 Task: Search one way flight ticket for 4 adults, 1 infant in seat and 1 infant on lap in premium economy from Redding: Redding Municipal Airport to Greensboro: Piedmont Triad International Airport on 5-1-2023. Number of bags: 5 checked bags. Price is upto 20000. Outbound departure time preference is 14:45.
Action: Mouse moved to (242, 223)
Screenshot: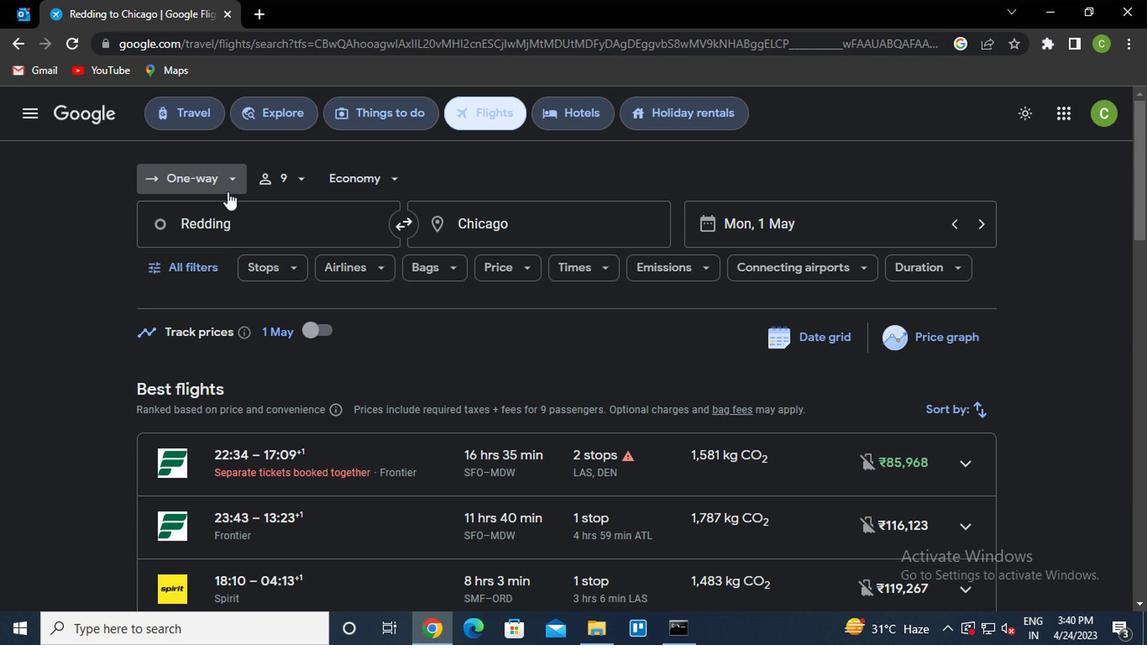 
Action: Mouse pressed left at (242, 223)
Screenshot: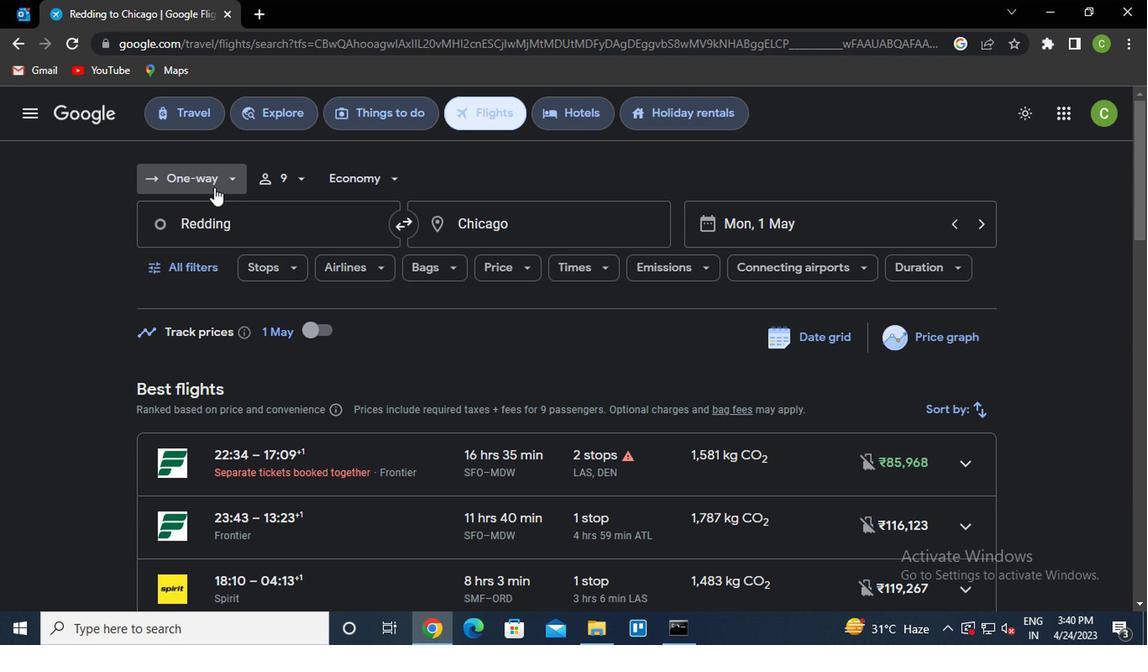 
Action: Mouse moved to (240, 279)
Screenshot: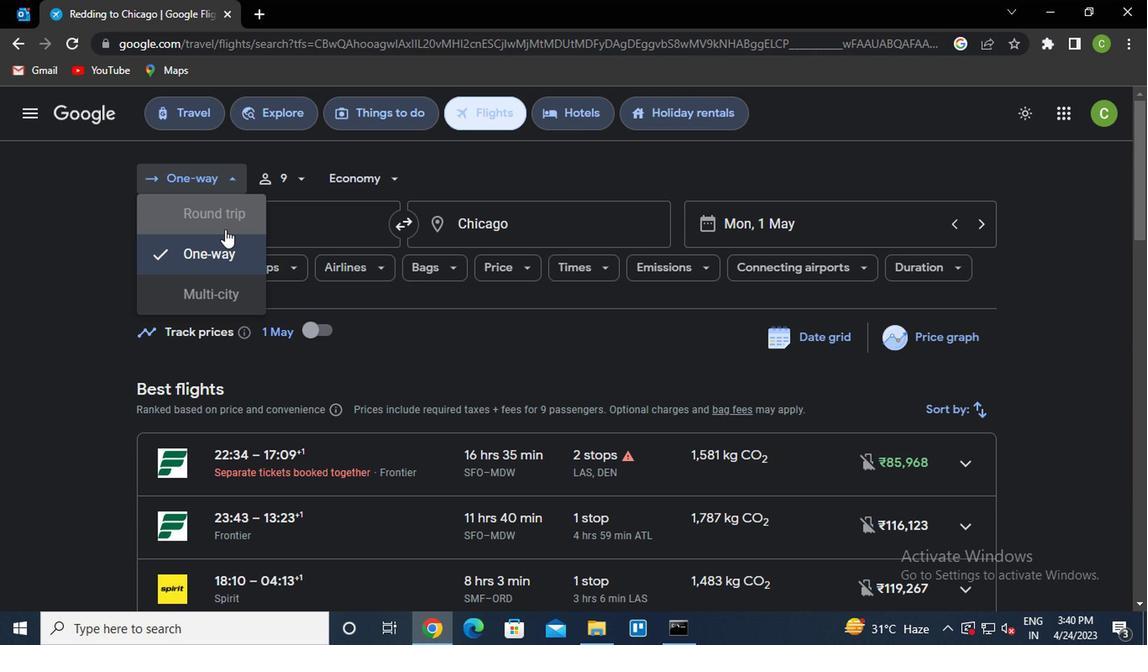 
Action: Mouse pressed left at (240, 279)
Screenshot: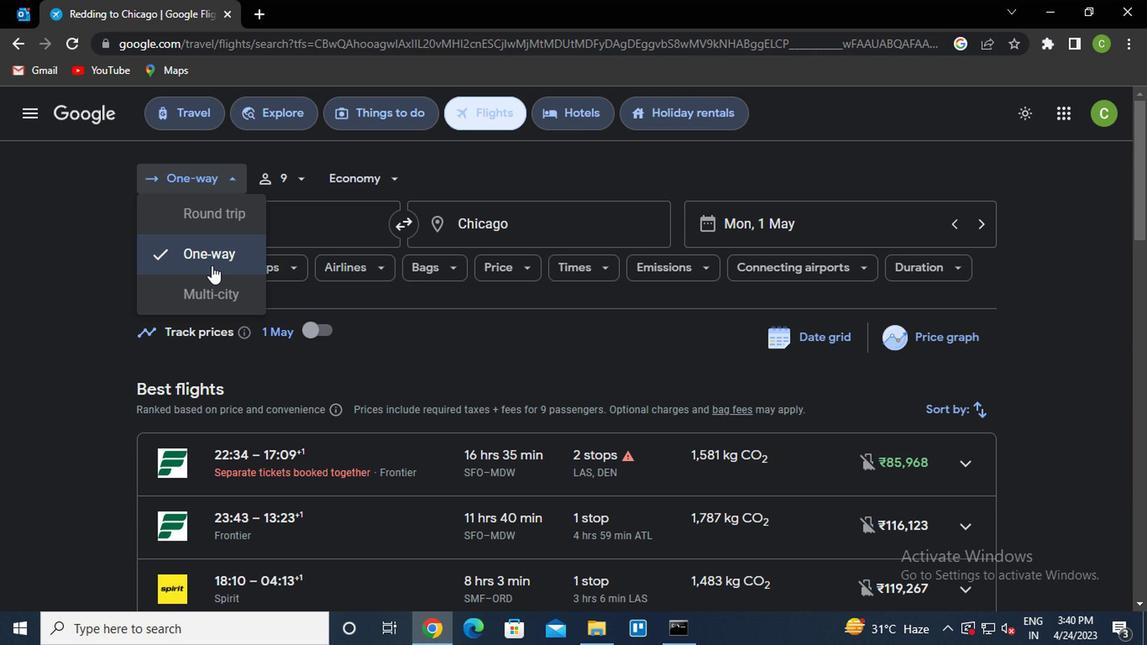 
Action: Mouse moved to (295, 215)
Screenshot: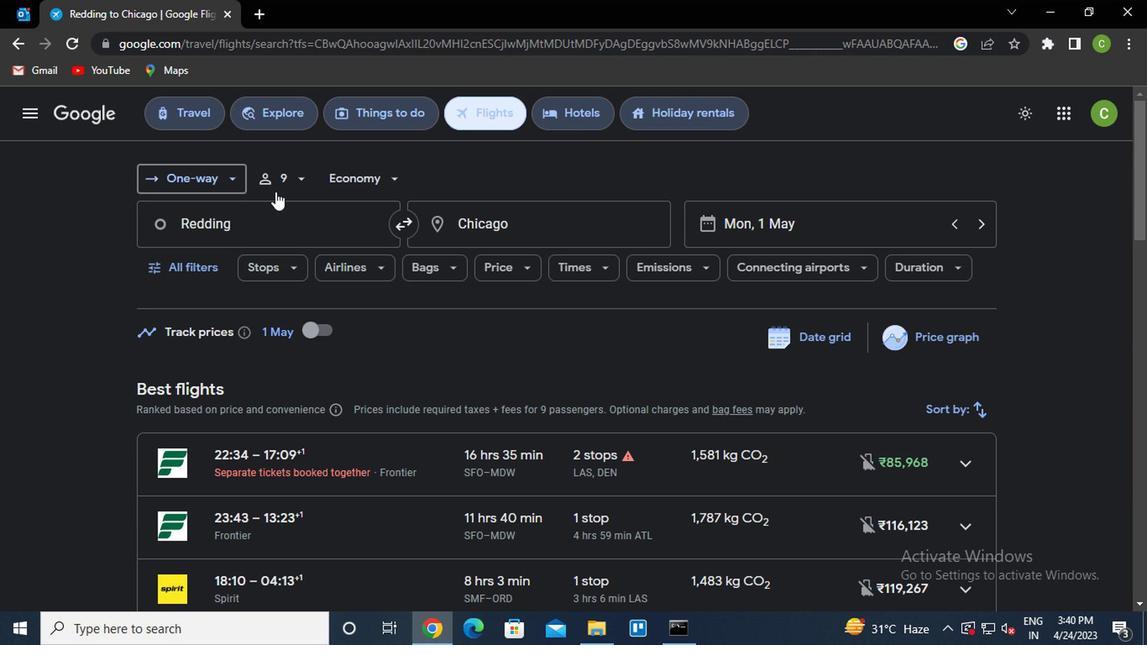 
Action: Mouse pressed left at (295, 215)
Screenshot: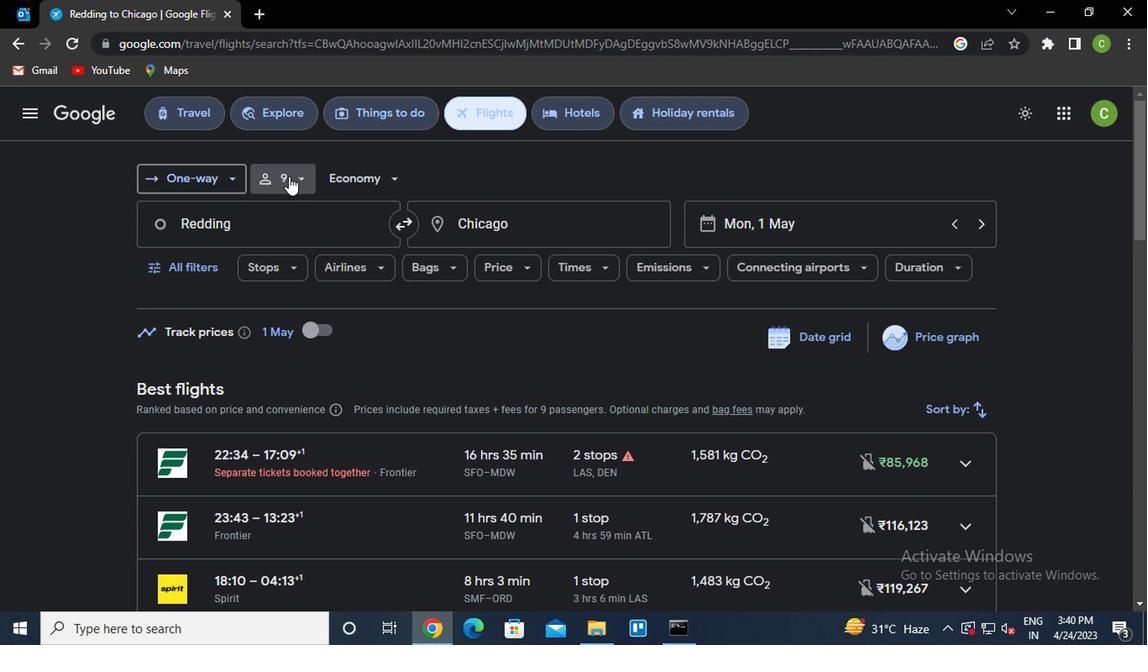 
Action: Mouse moved to (358, 245)
Screenshot: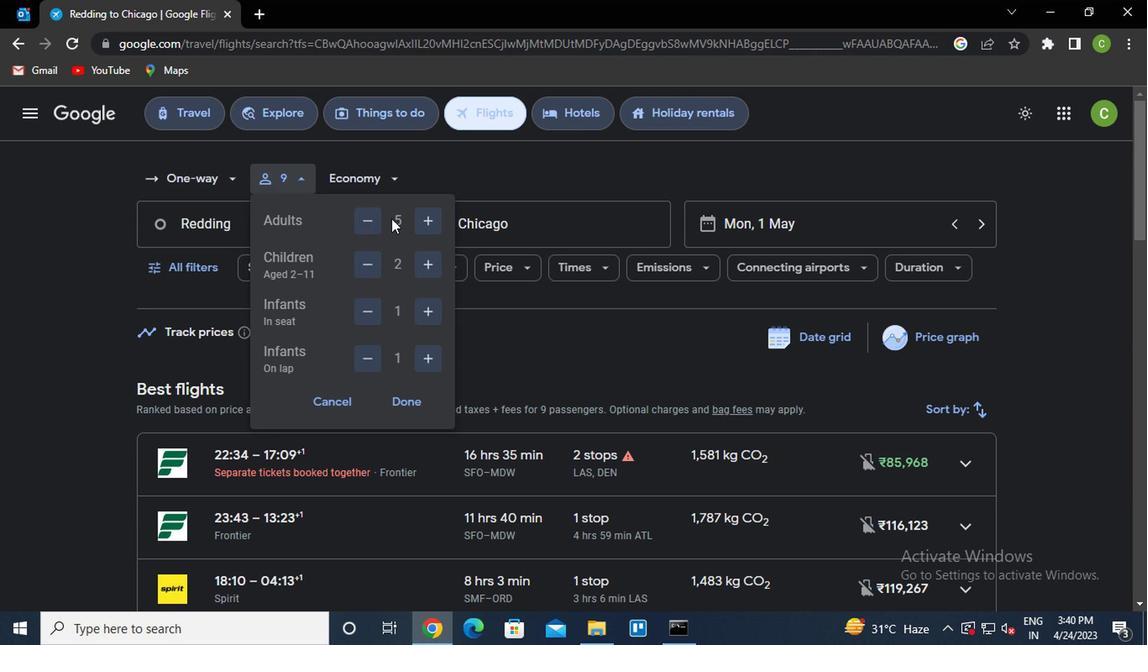 
Action: Mouse pressed left at (358, 245)
Screenshot: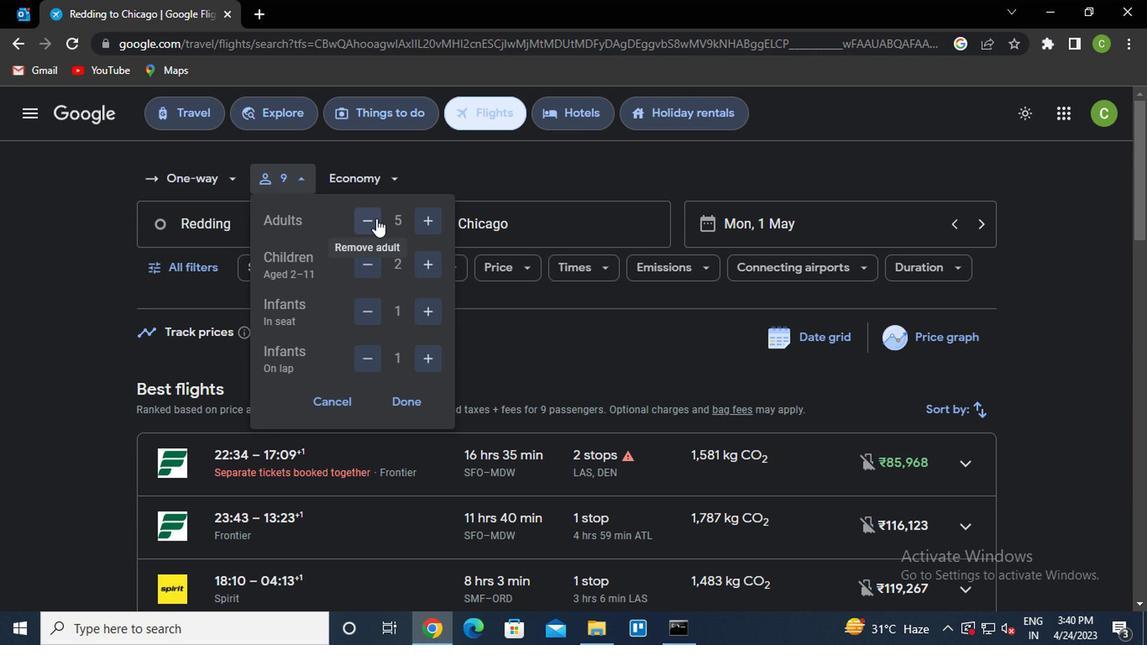 
Action: Mouse moved to (358, 280)
Screenshot: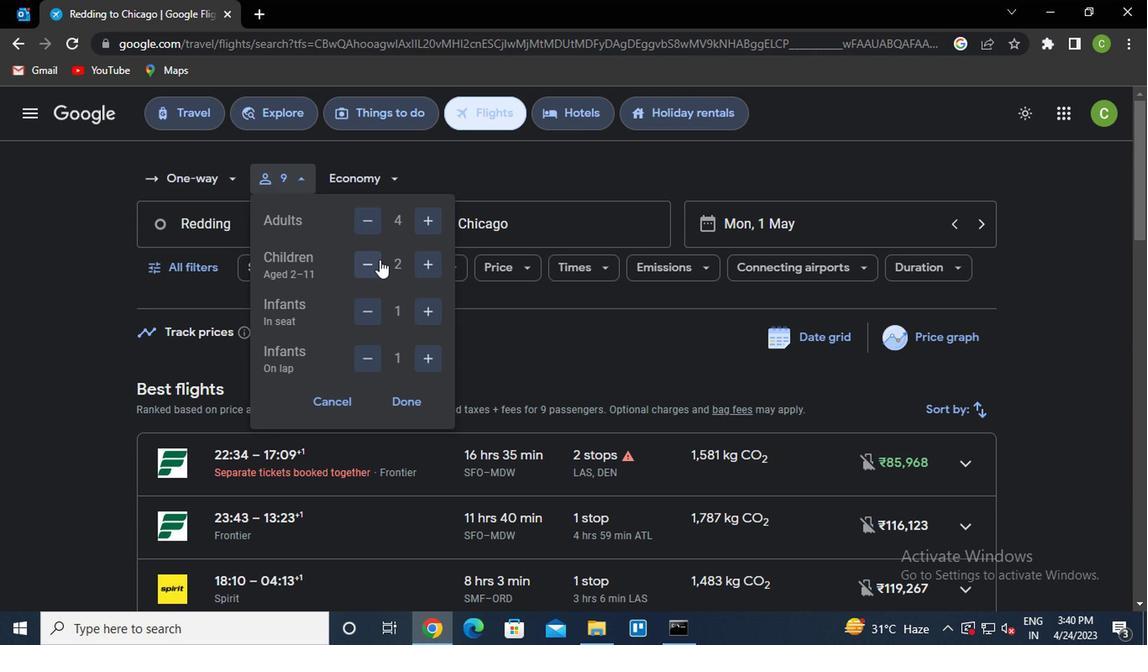 
Action: Mouse pressed left at (358, 280)
Screenshot: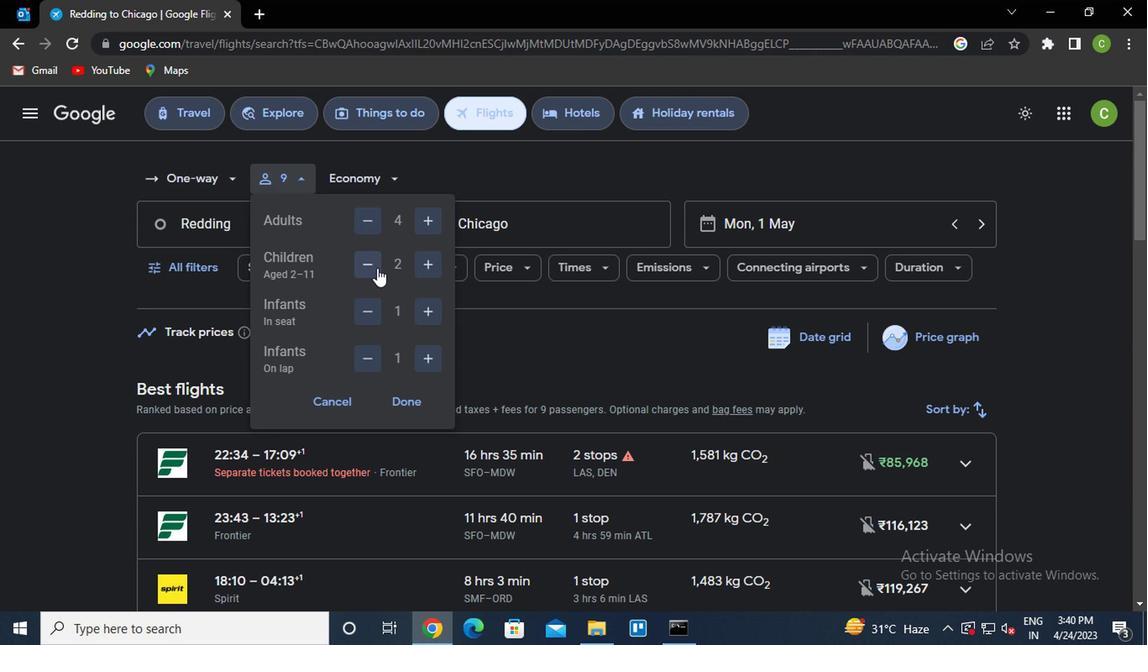 
Action: Mouse pressed left at (358, 280)
Screenshot: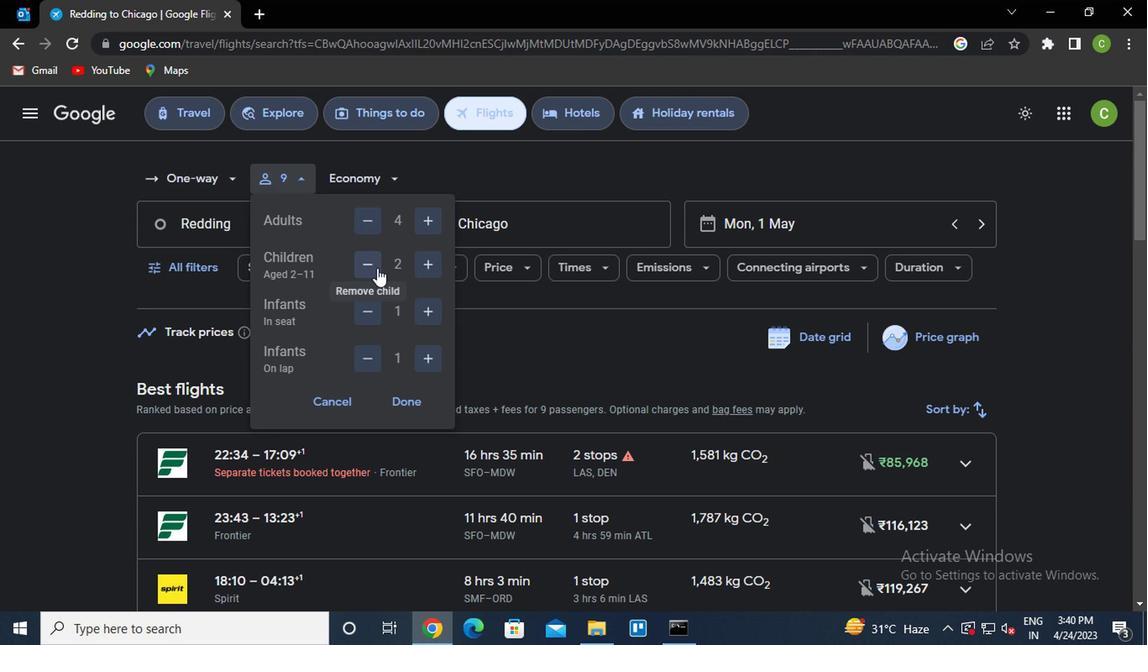 
Action: Mouse moved to (387, 380)
Screenshot: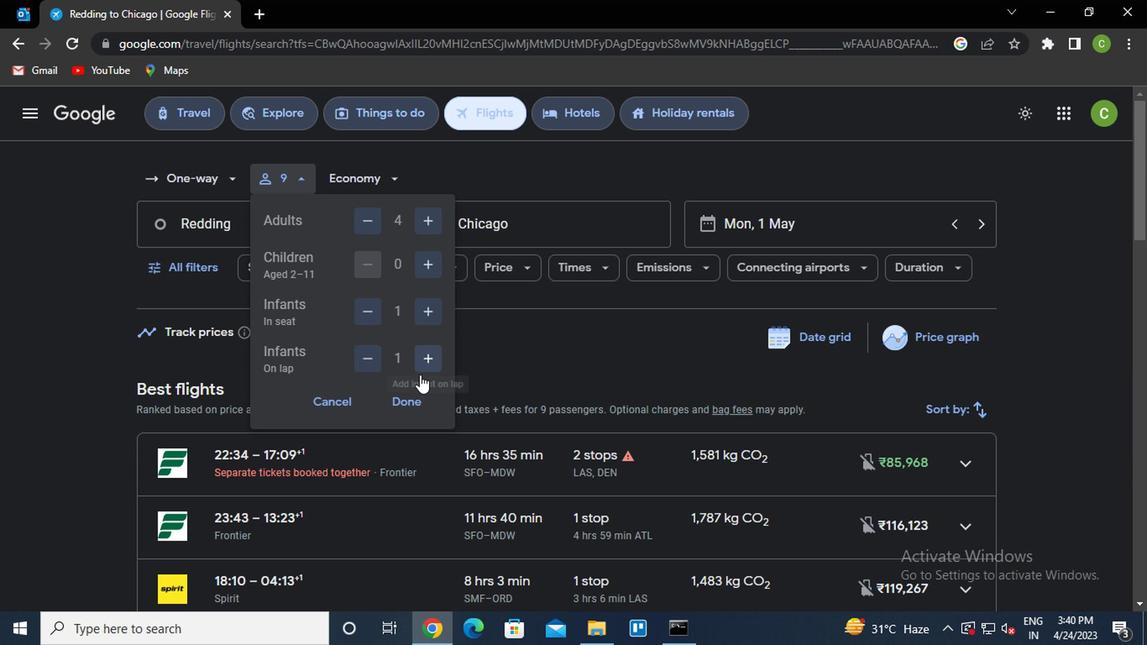 
Action: Mouse pressed left at (387, 380)
Screenshot: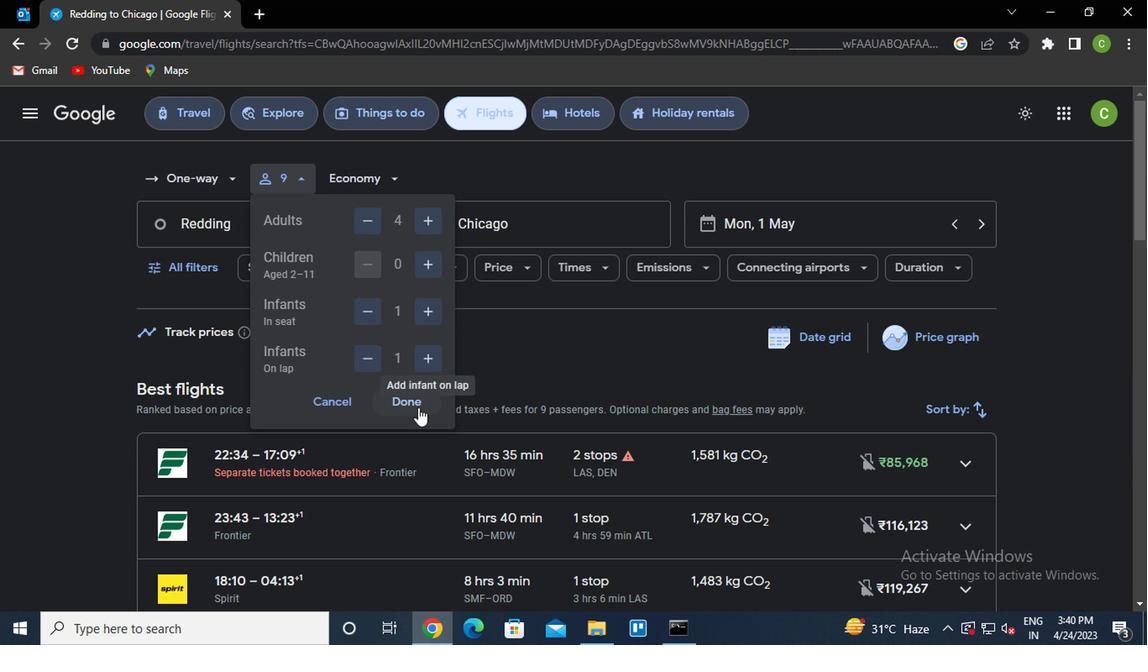 
Action: Mouse moved to (370, 215)
Screenshot: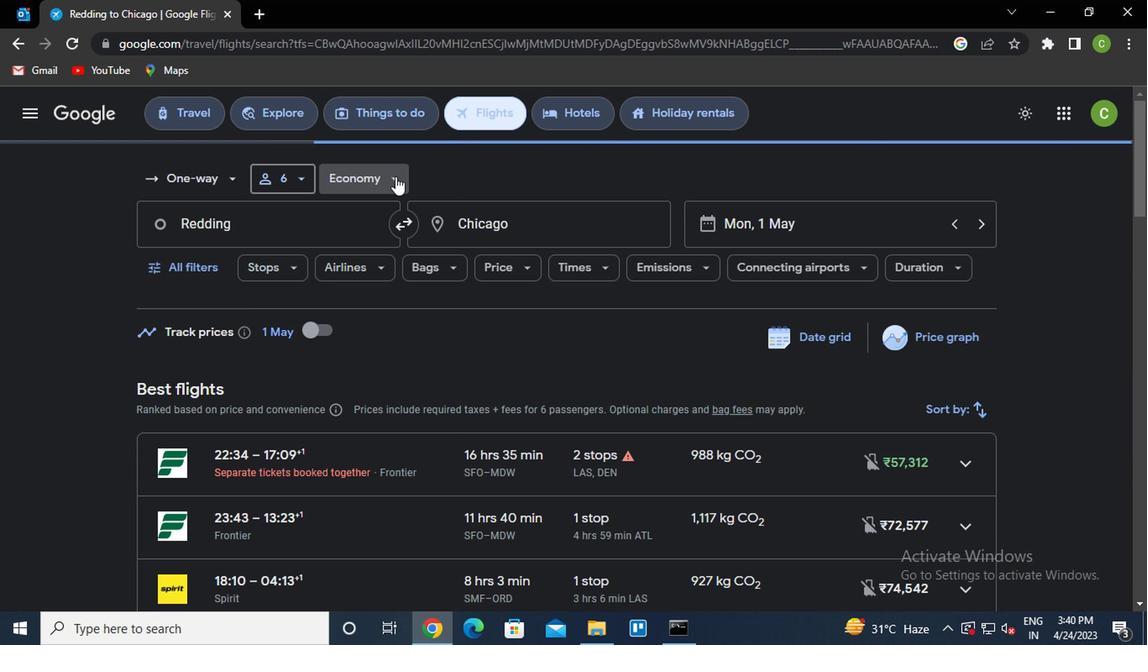
Action: Mouse pressed left at (370, 215)
Screenshot: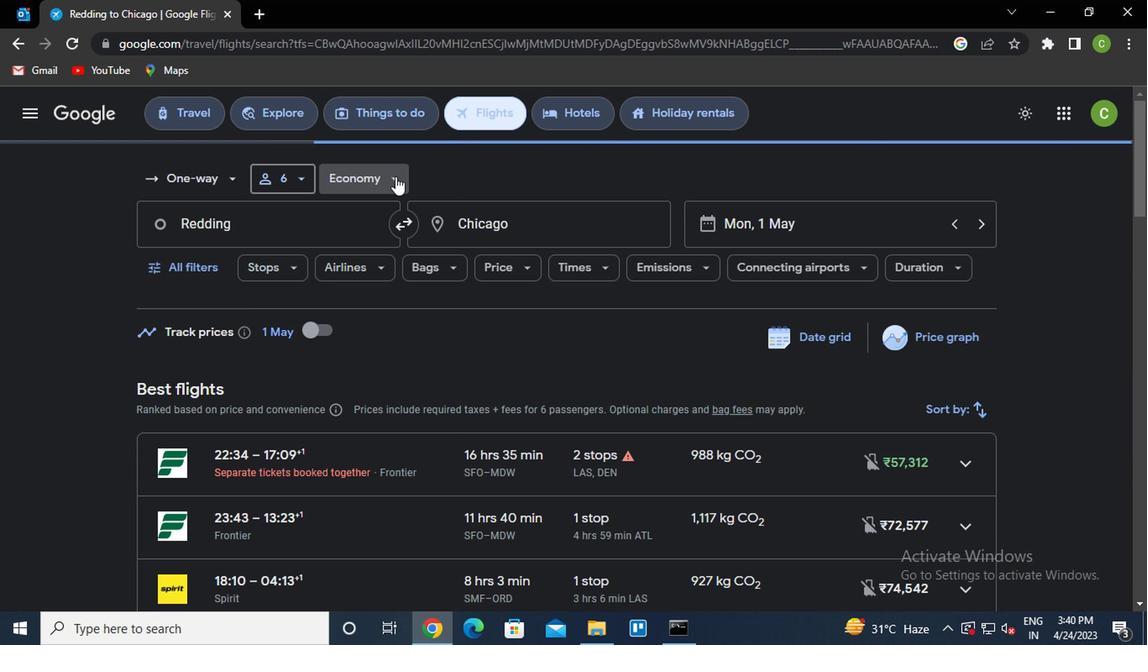 
Action: Mouse moved to (380, 263)
Screenshot: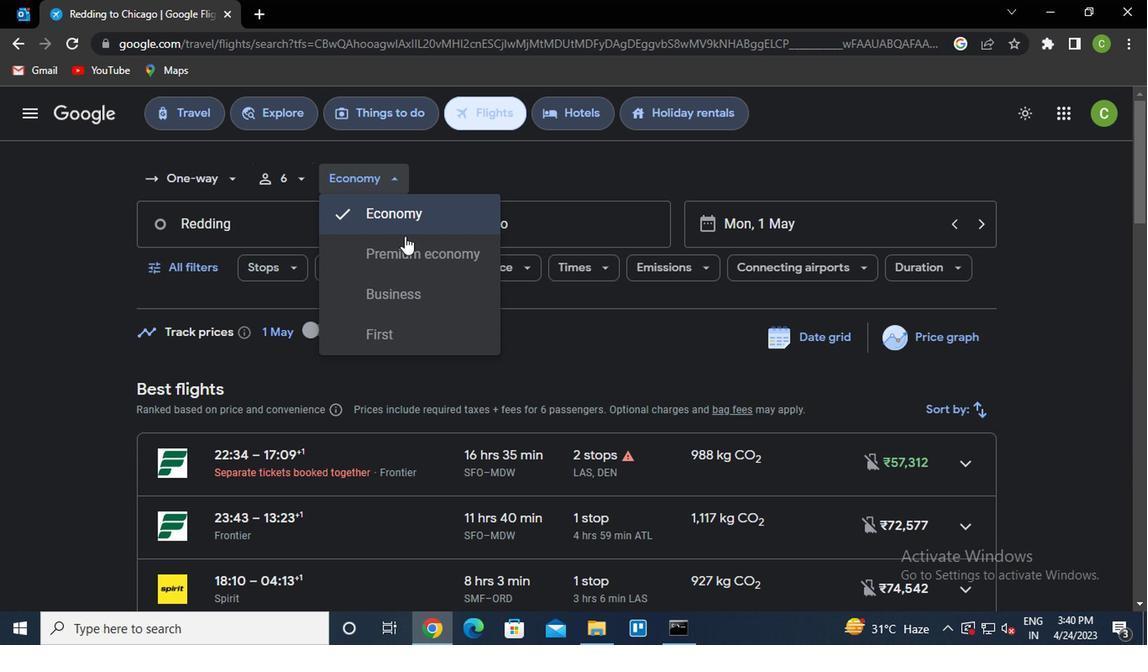 
Action: Mouse pressed left at (380, 263)
Screenshot: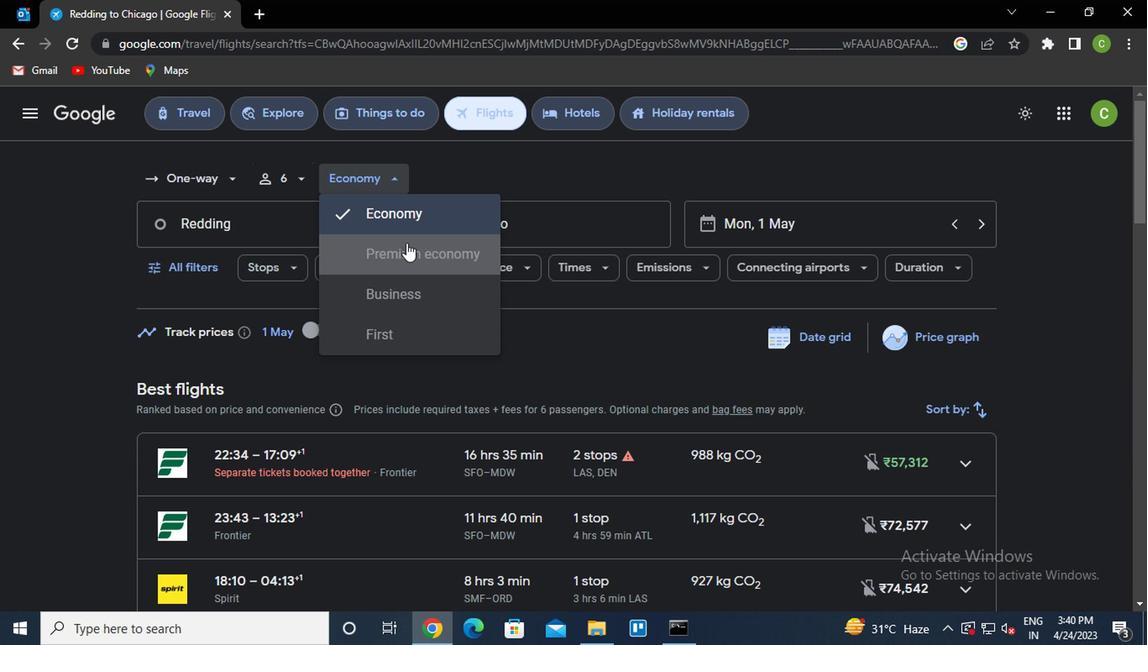 
Action: Mouse moved to (273, 249)
Screenshot: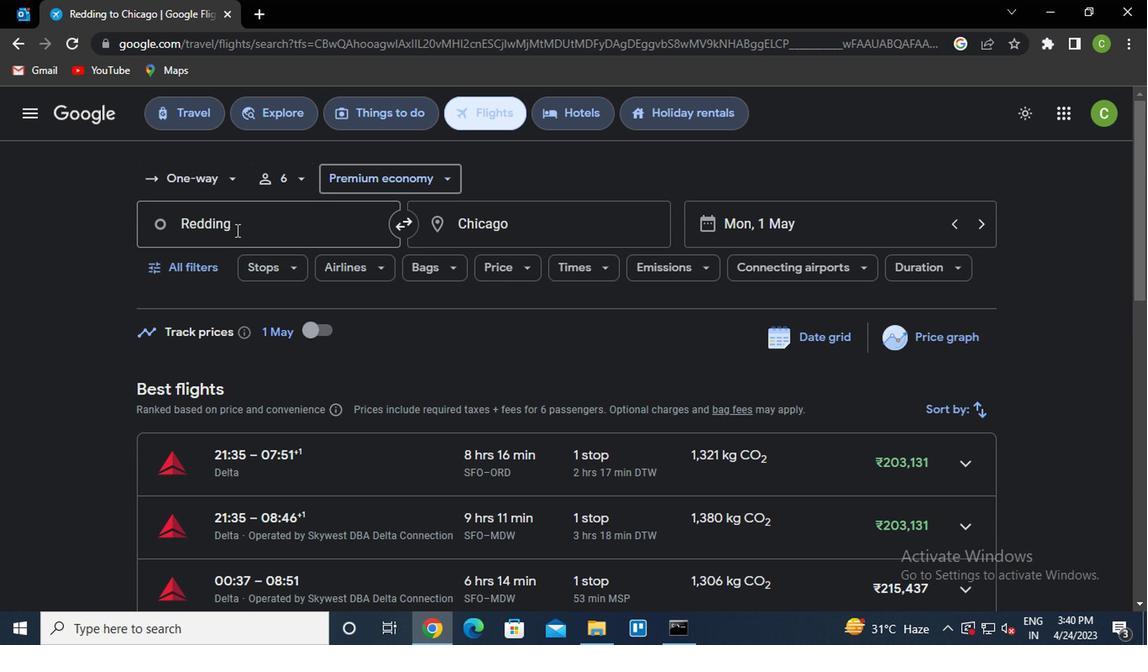 
Action: Mouse pressed left at (273, 249)
Screenshot: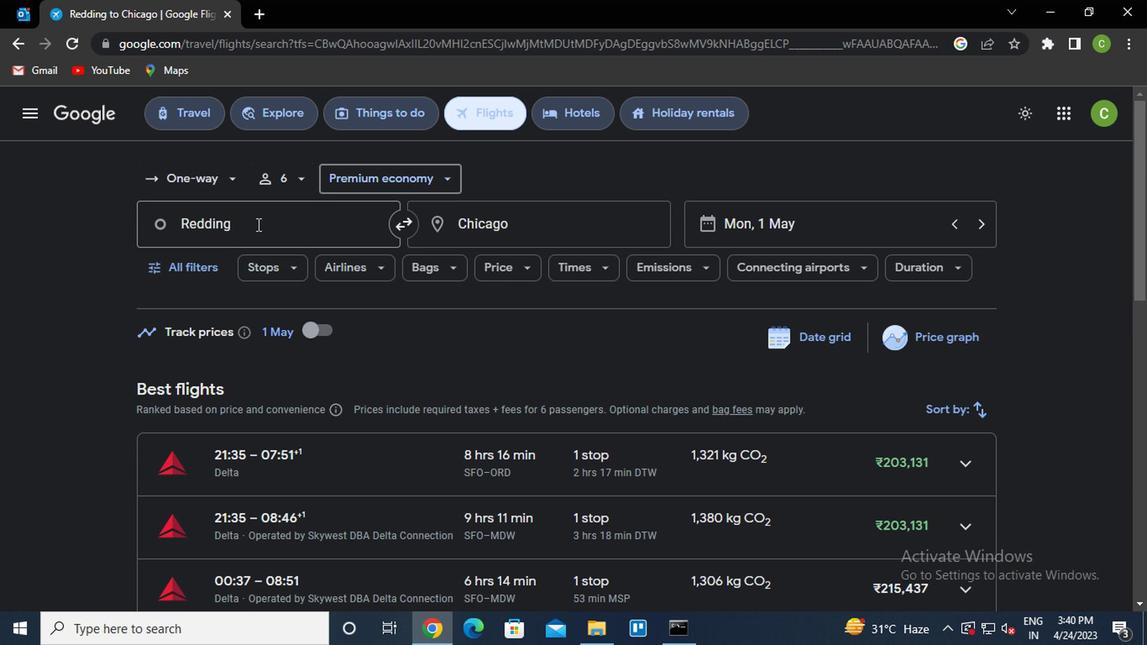 
Action: Mouse moved to (283, 285)
Screenshot: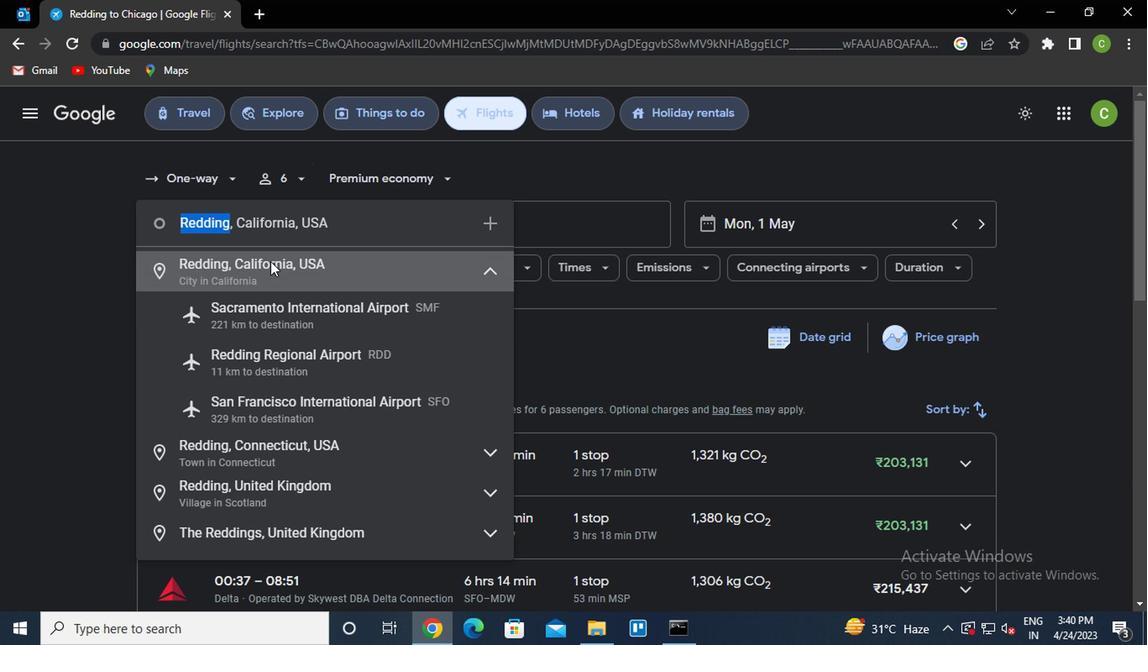 
Action: Mouse pressed left at (283, 285)
Screenshot: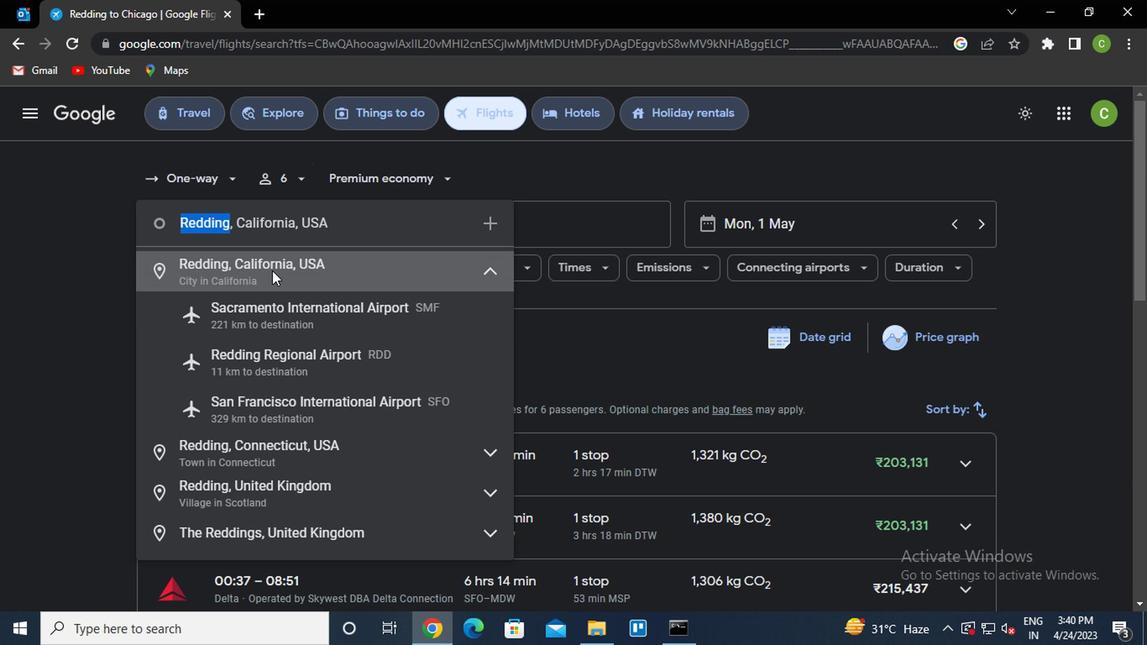 
Action: Mouse moved to (465, 251)
Screenshot: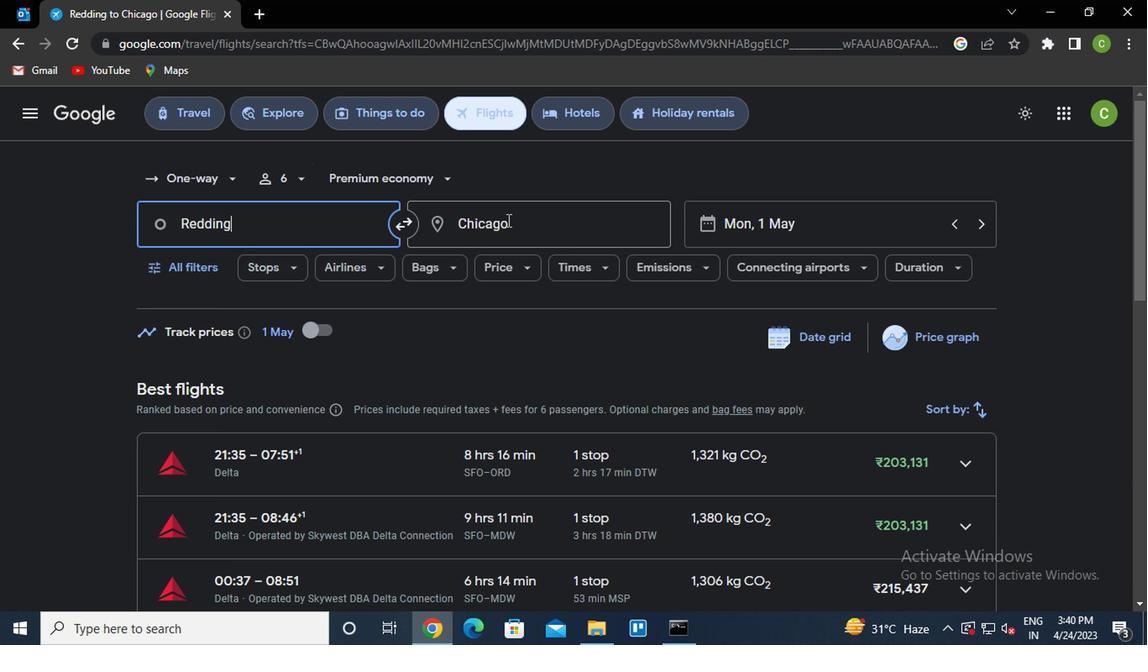 
Action: Mouse pressed left at (465, 251)
Screenshot: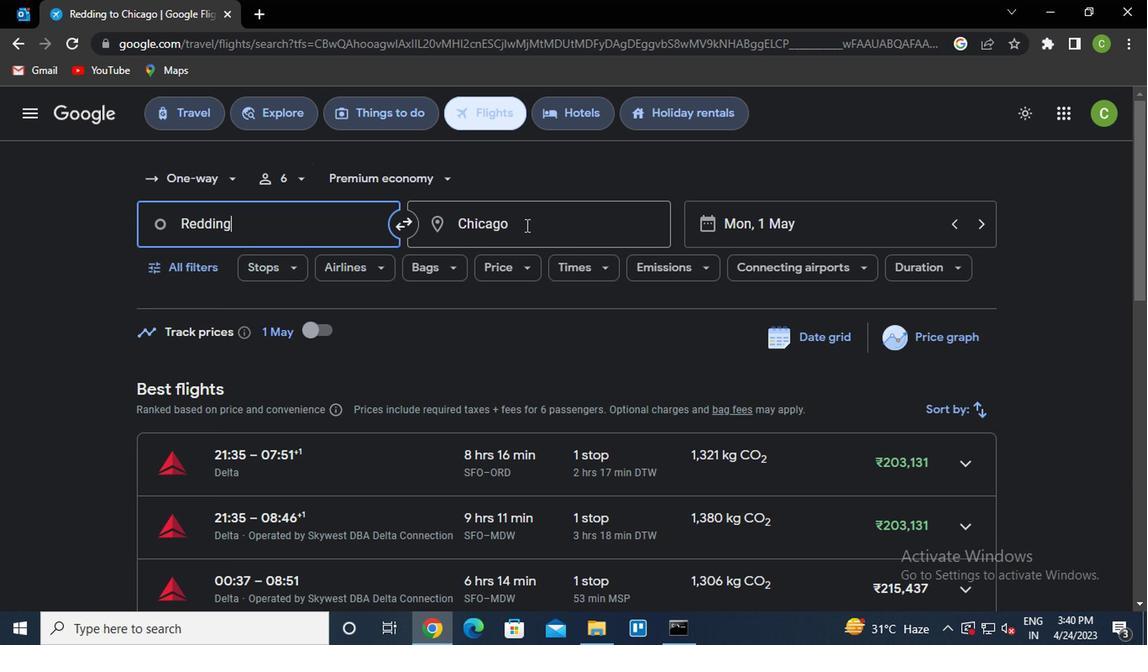 
Action: Mouse moved to (466, 251)
Screenshot: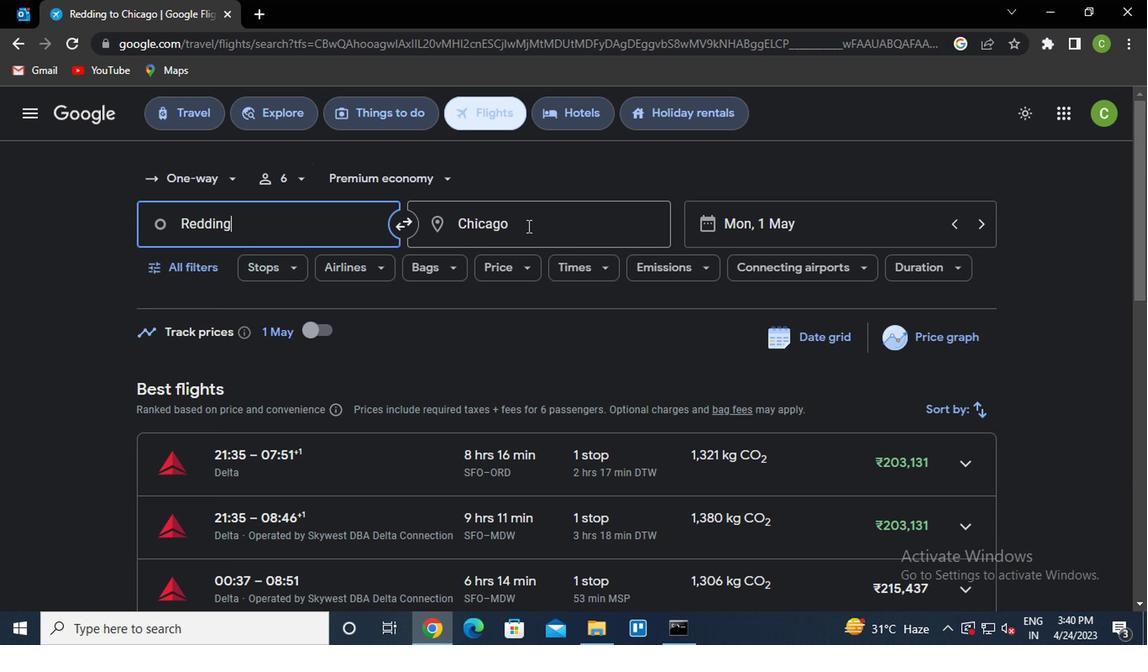 
Action: Key pressed g<Key.caps_lock>reensboro
Screenshot: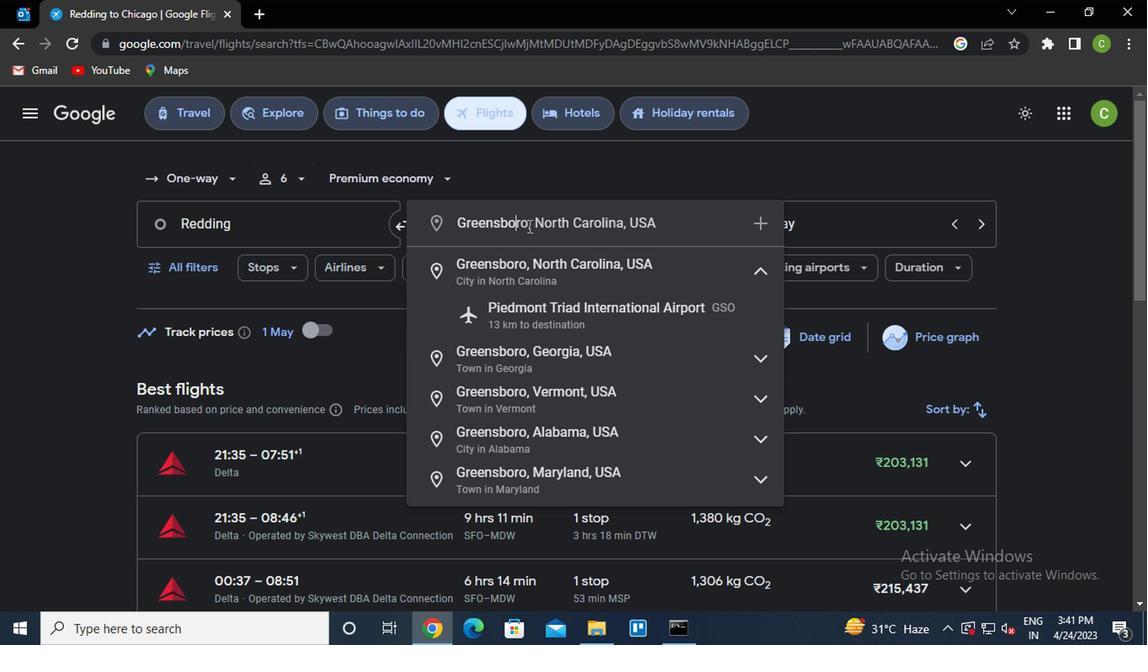 
Action: Mouse moved to (487, 310)
Screenshot: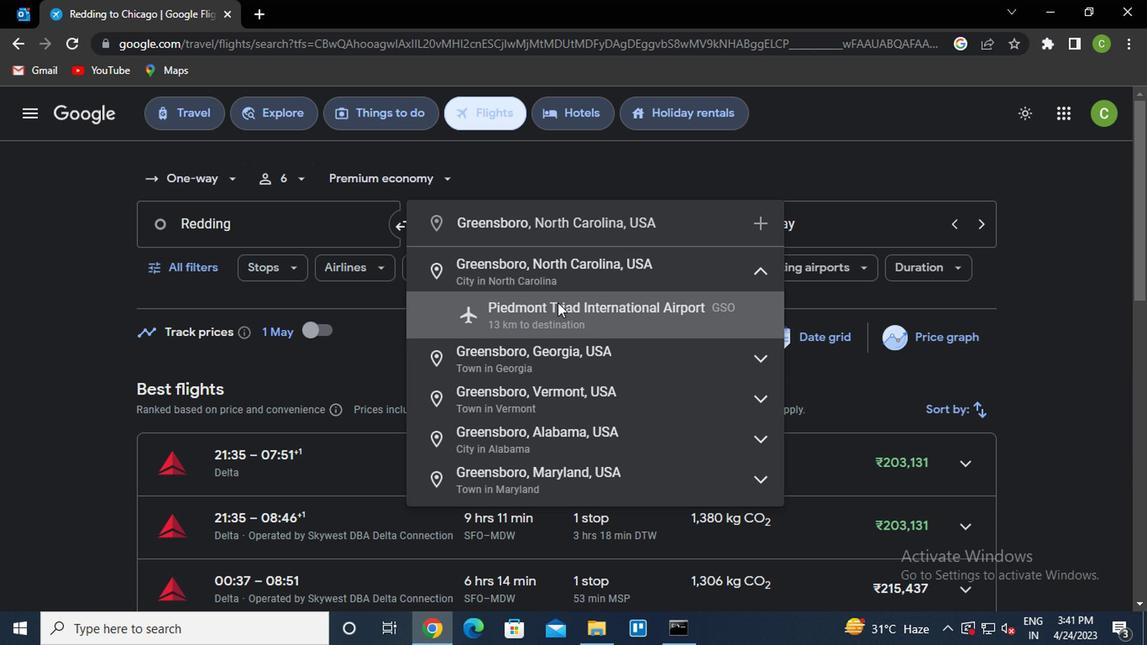 
Action: Mouse pressed left at (487, 310)
Screenshot: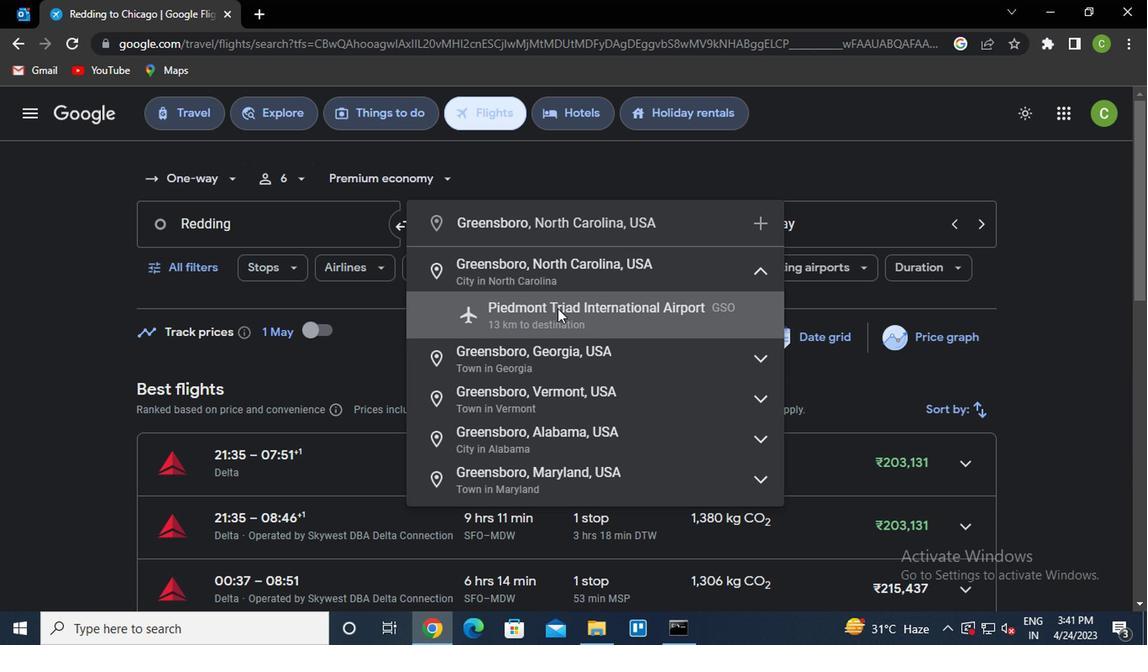 
Action: Mouse moved to (674, 239)
Screenshot: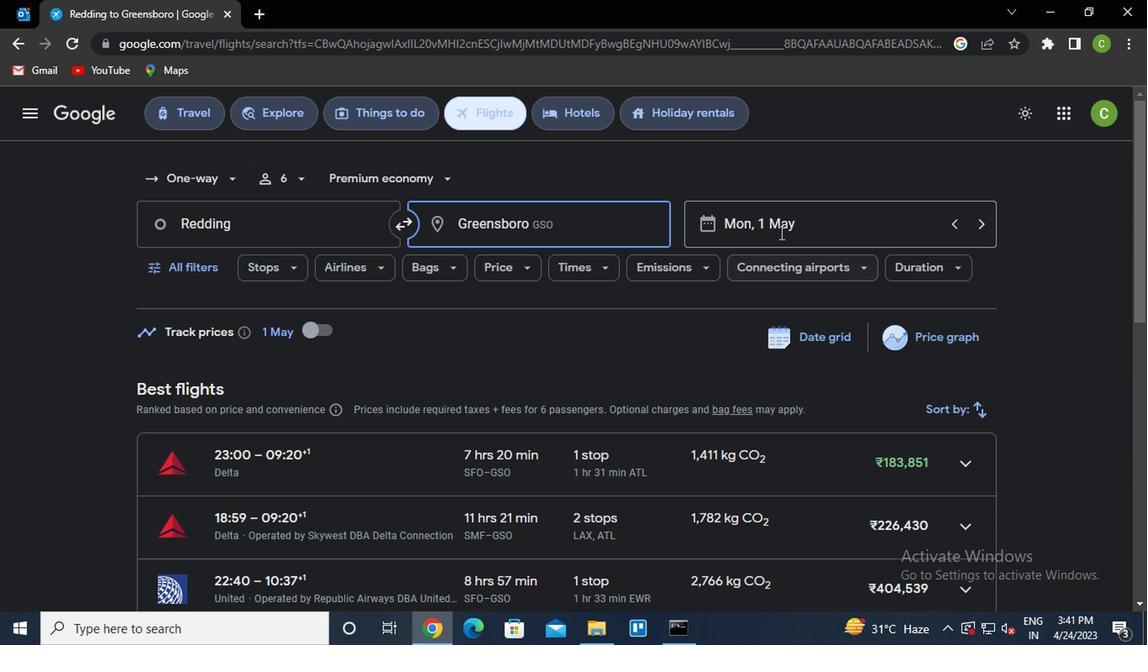 
Action: Mouse pressed left at (674, 239)
Screenshot: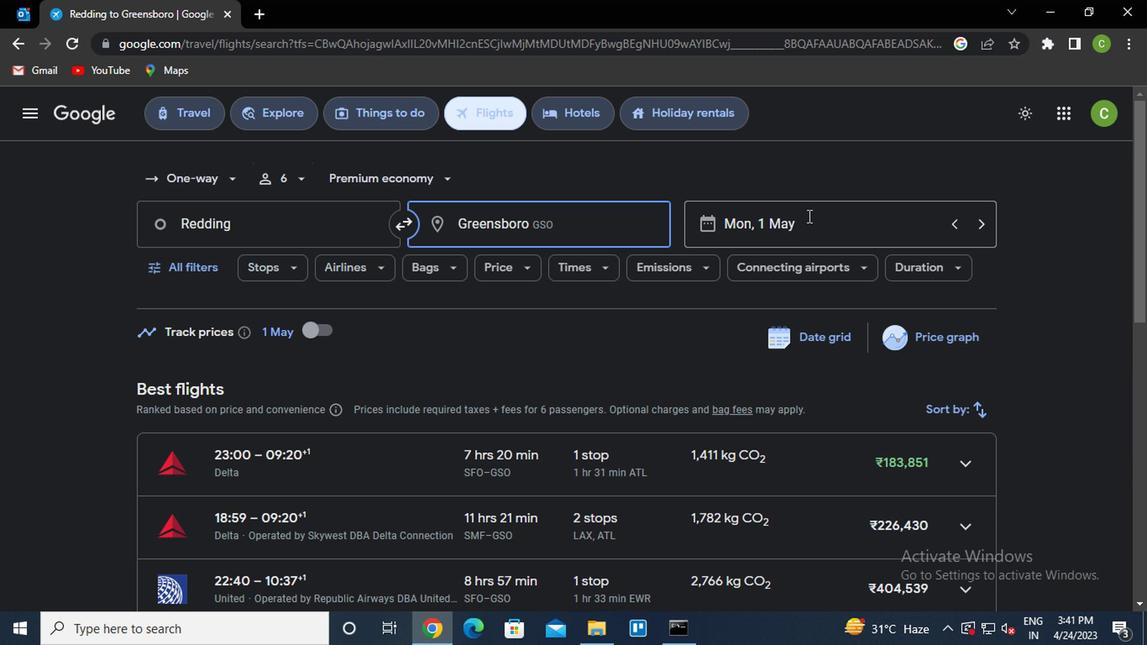 
Action: Mouse moved to (765, 504)
Screenshot: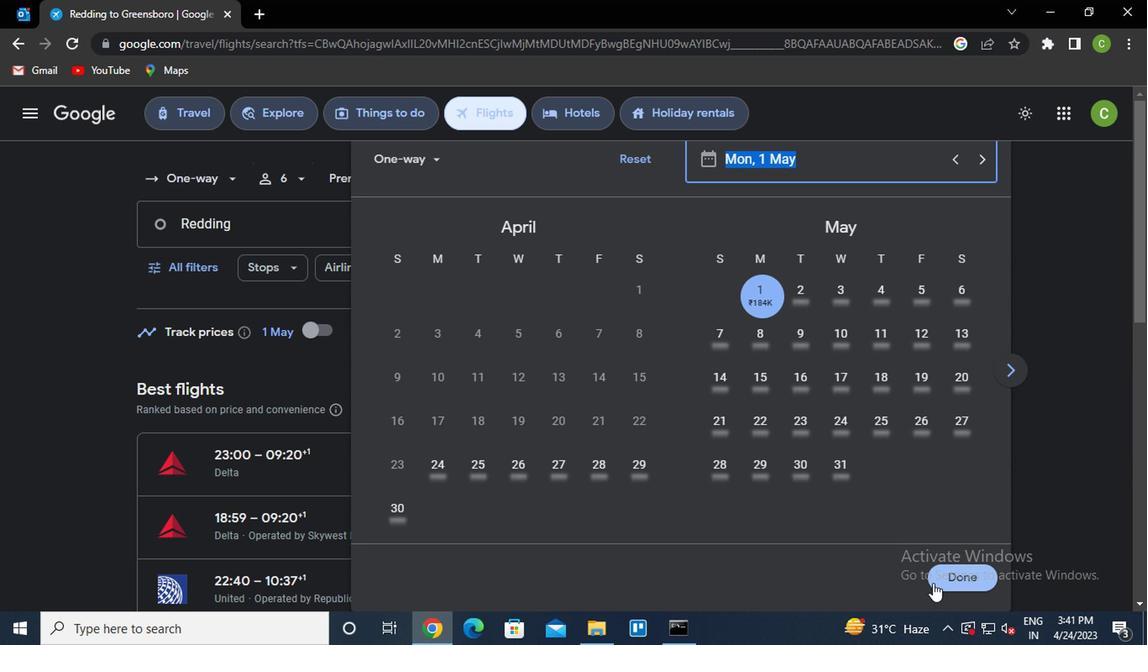 
Action: Mouse pressed left at (765, 504)
Screenshot: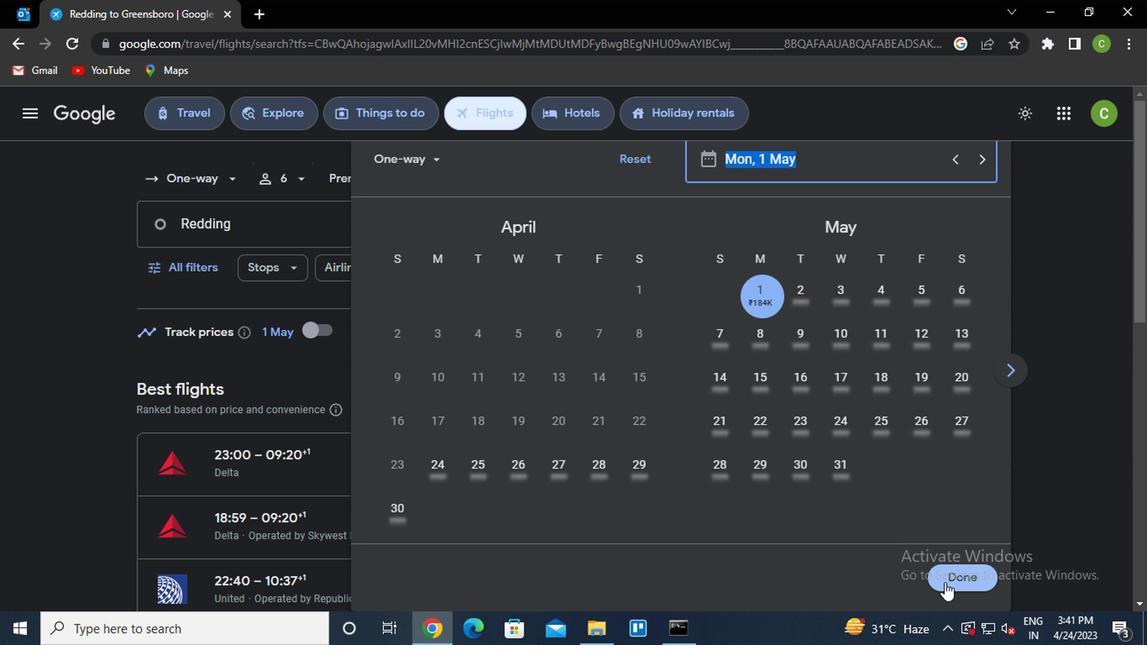 
Action: Mouse moved to (246, 274)
Screenshot: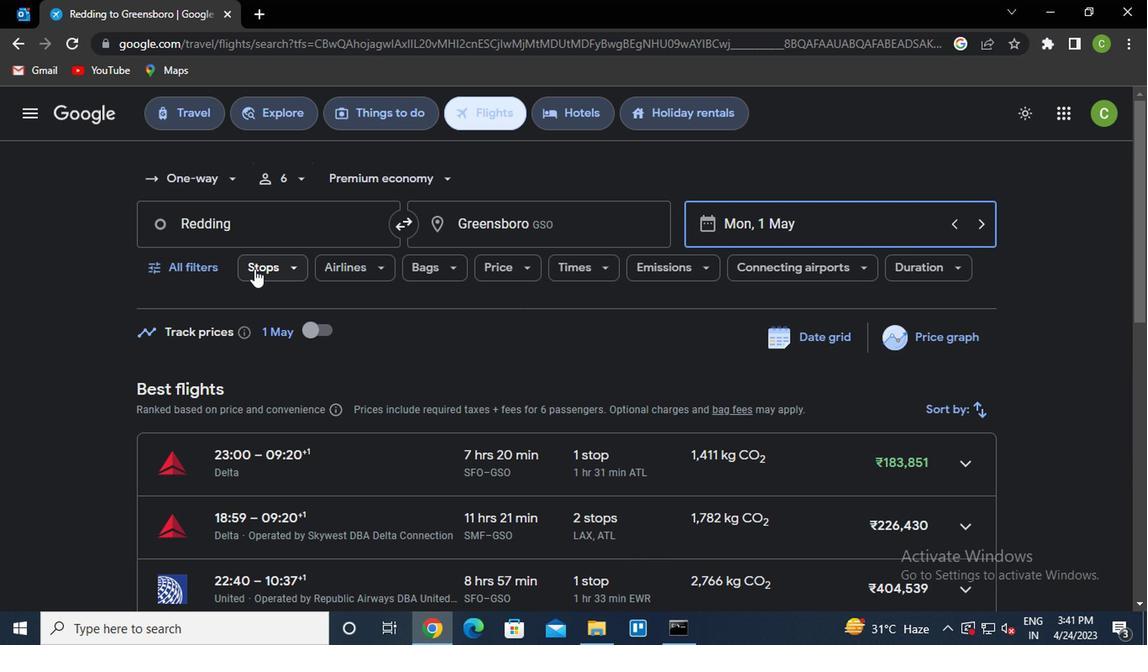 
Action: Mouse pressed left at (246, 274)
Screenshot: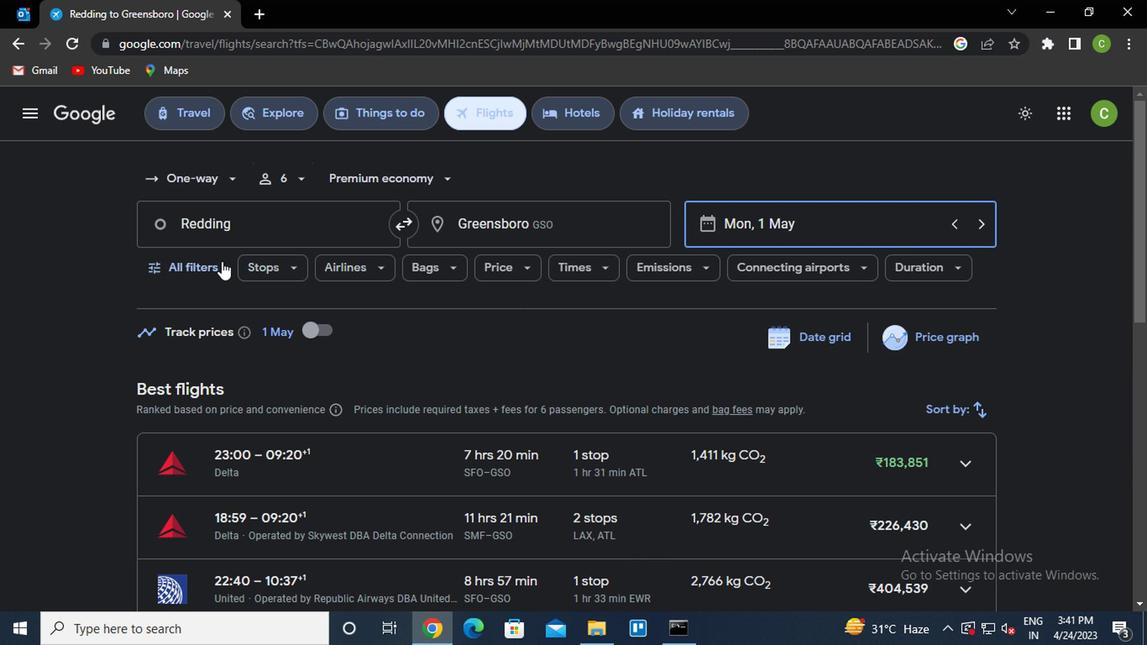 
Action: Mouse moved to (332, 402)
Screenshot: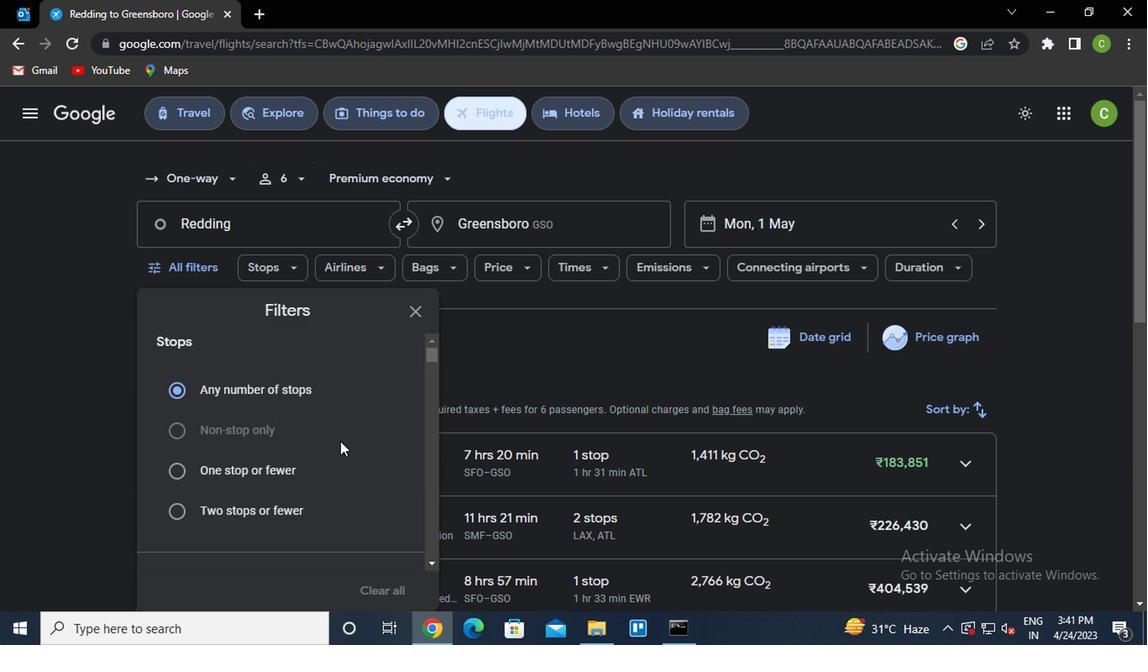 
Action: Mouse scrolled (332, 402) with delta (0, 0)
Screenshot: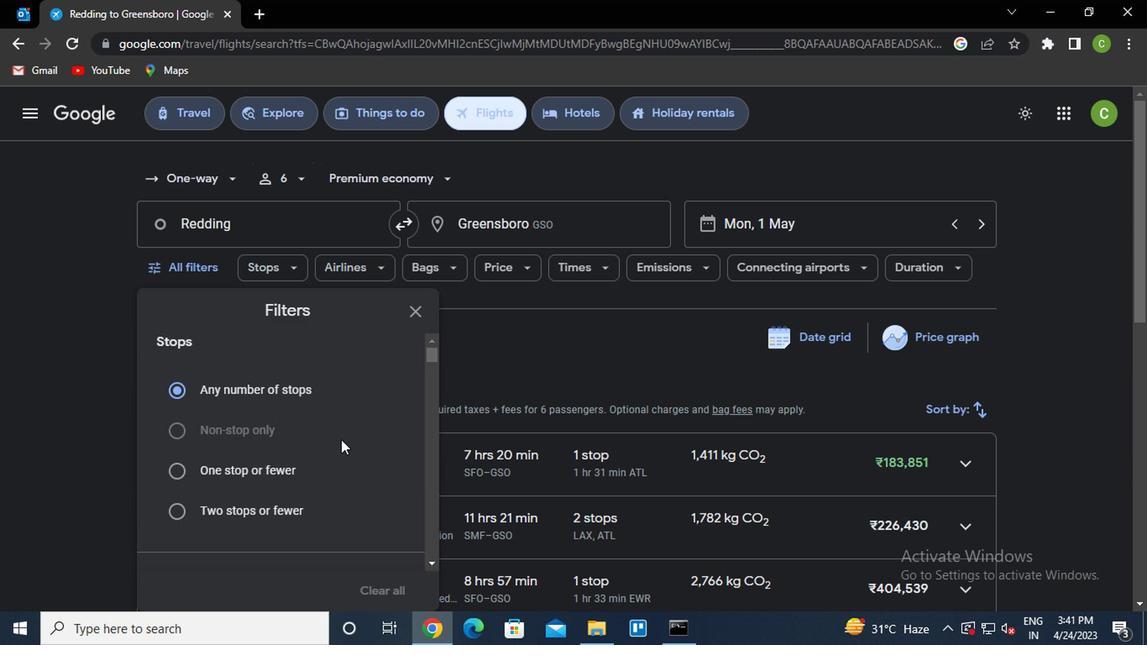 
Action: Mouse scrolled (332, 402) with delta (0, 0)
Screenshot: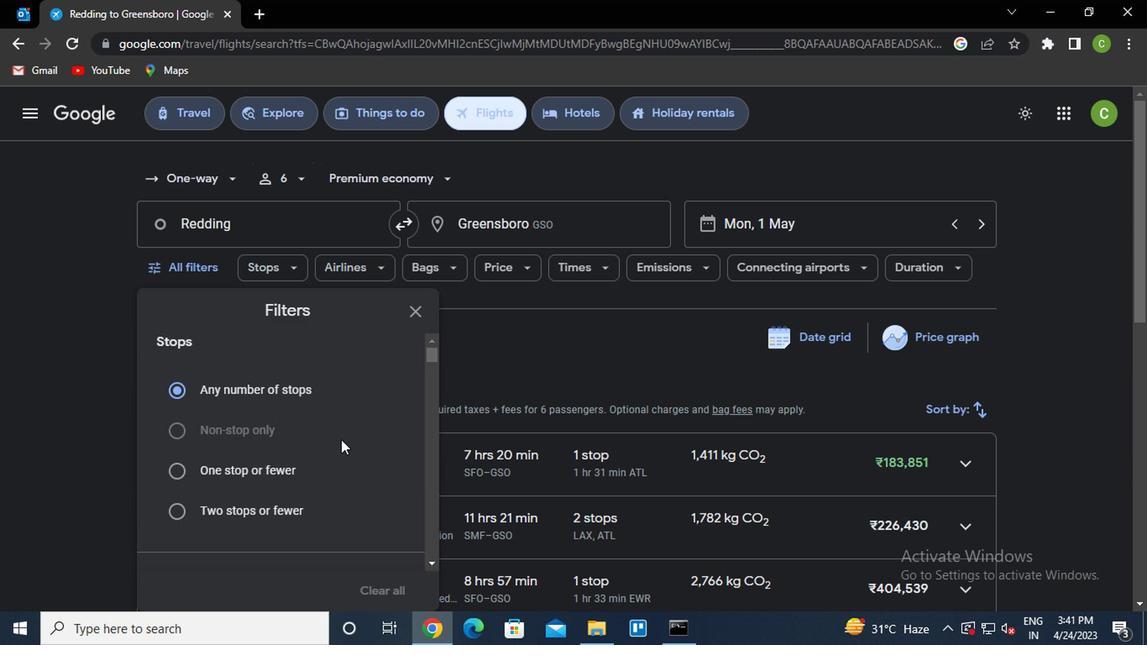 
Action: Mouse scrolled (332, 402) with delta (0, 0)
Screenshot: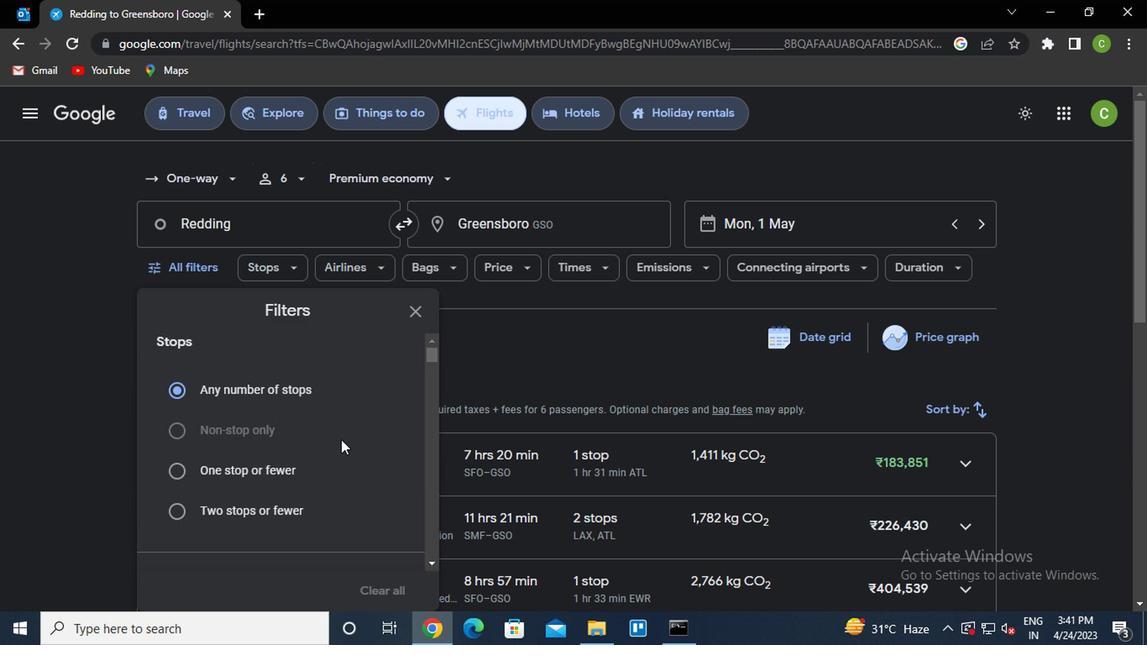 
Action: Mouse scrolled (332, 402) with delta (0, 0)
Screenshot: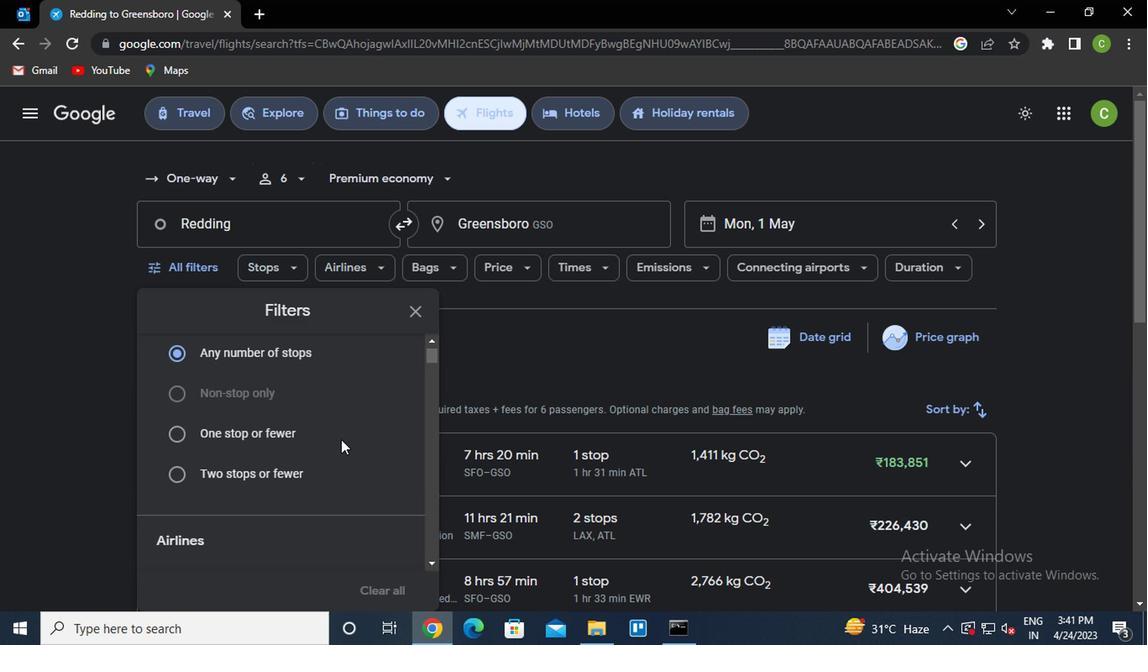 
Action: Mouse scrolled (332, 402) with delta (0, 0)
Screenshot: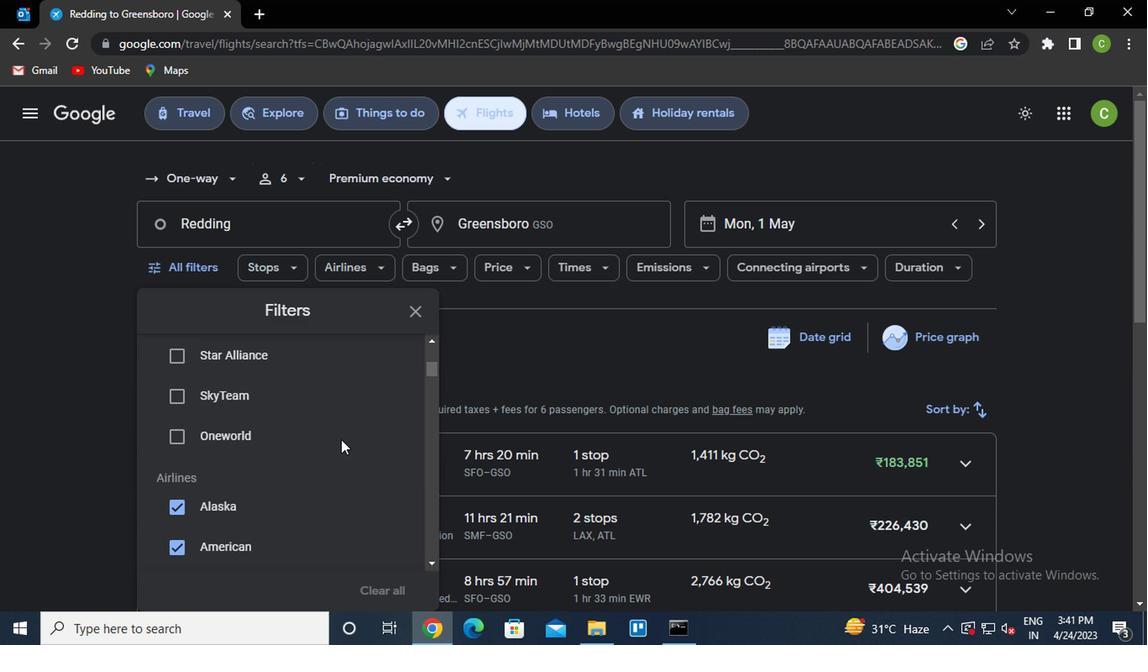
Action: Mouse moved to (335, 404)
Screenshot: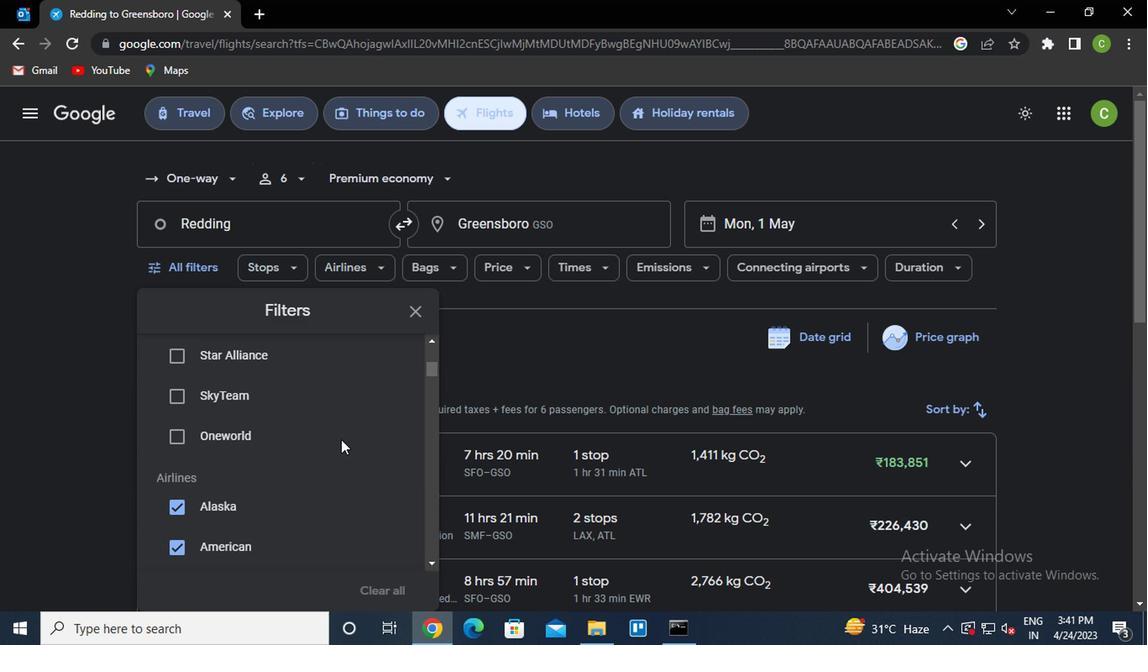 
Action: Mouse scrolled (335, 403) with delta (0, 0)
Screenshot: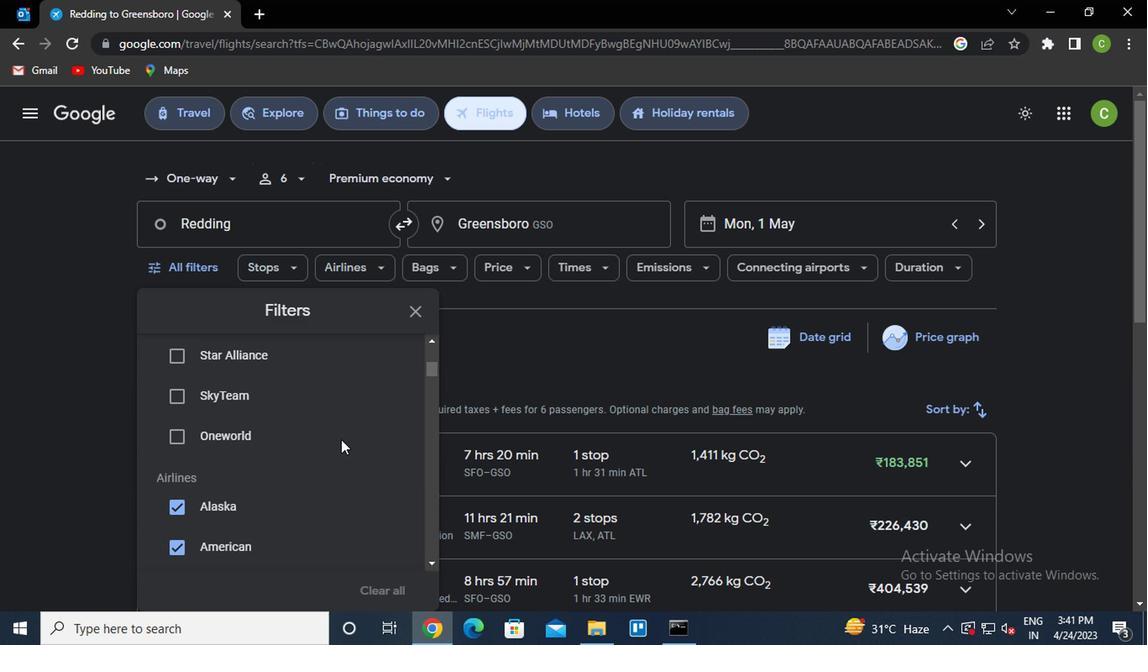 
Action: Mouse scrolled (335, 403) with delta (0, 0)
Screenshot: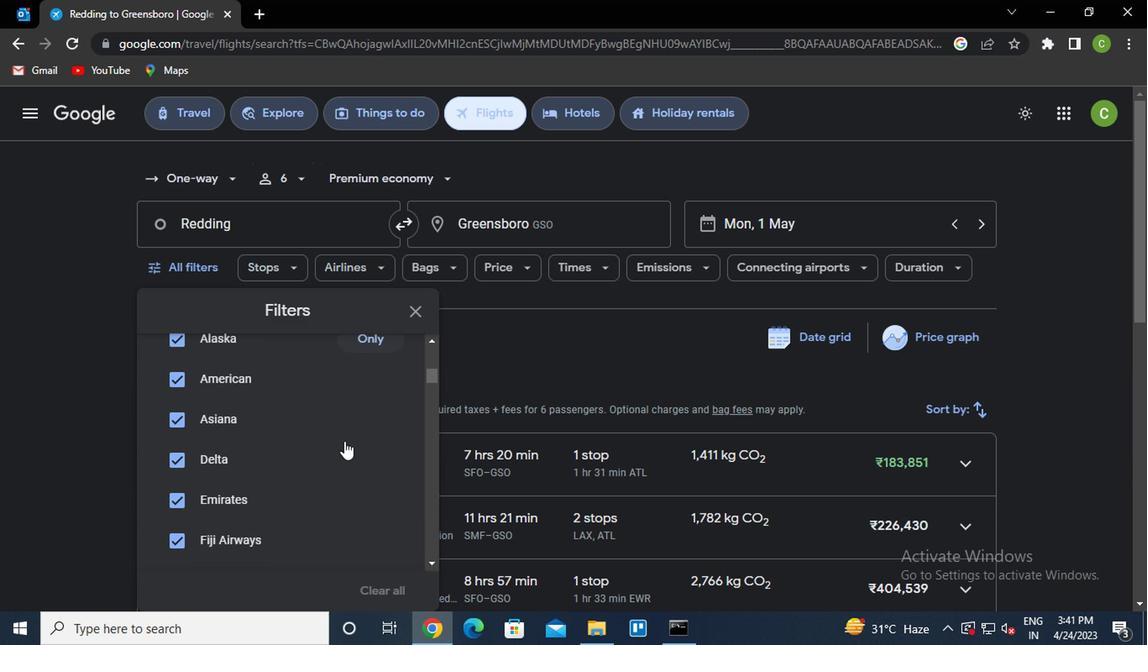 
Action: Mouse scrolled (335, 403) with delta (0, 0)
Screenshot: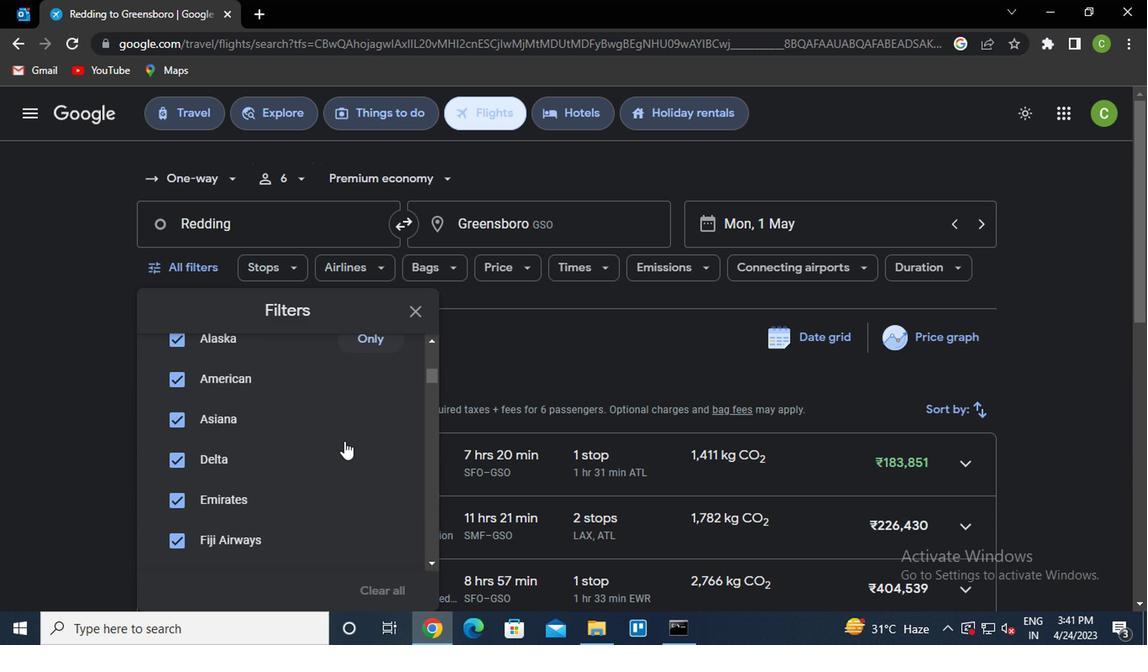 
Action: Mouse scrolled (335, 403) with delta (0, 0)
Screenshot: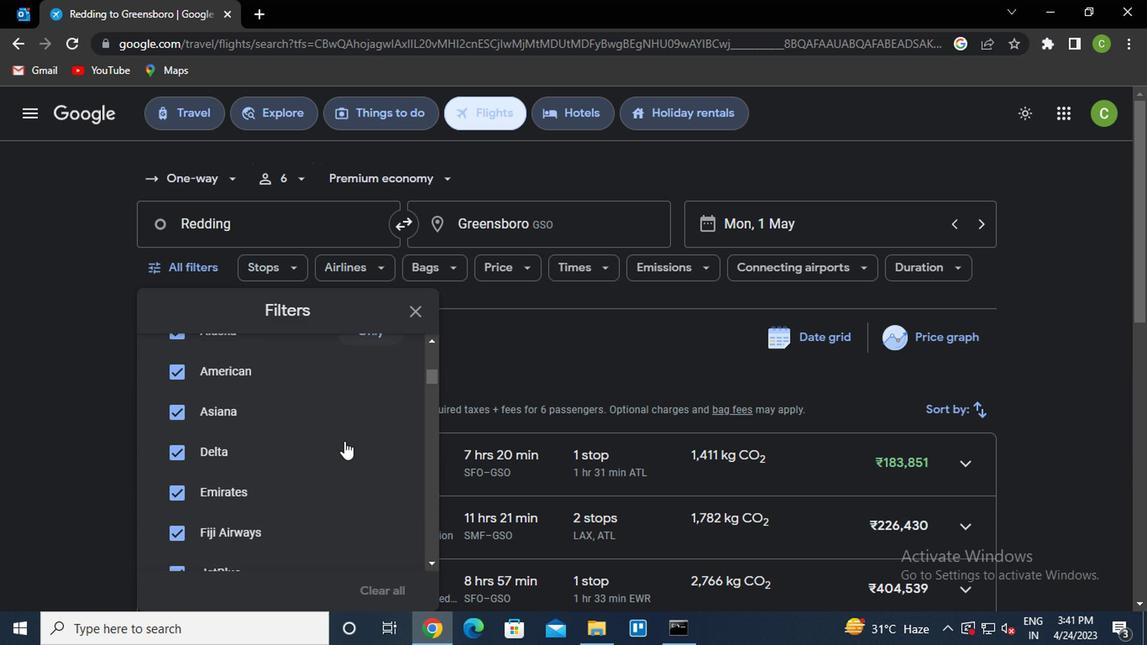 
Action: Mouse moved to (335, 404)
Screenshot: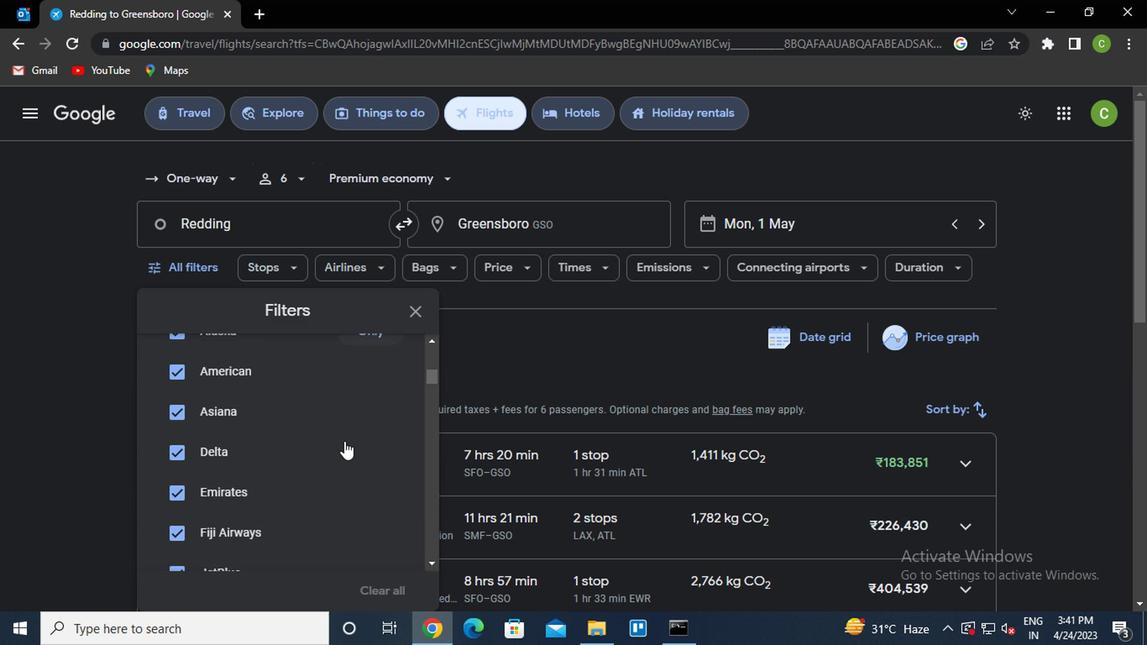 
Action: Mouse scrolled (335, 404) with delta (0, 0)
Screenshot: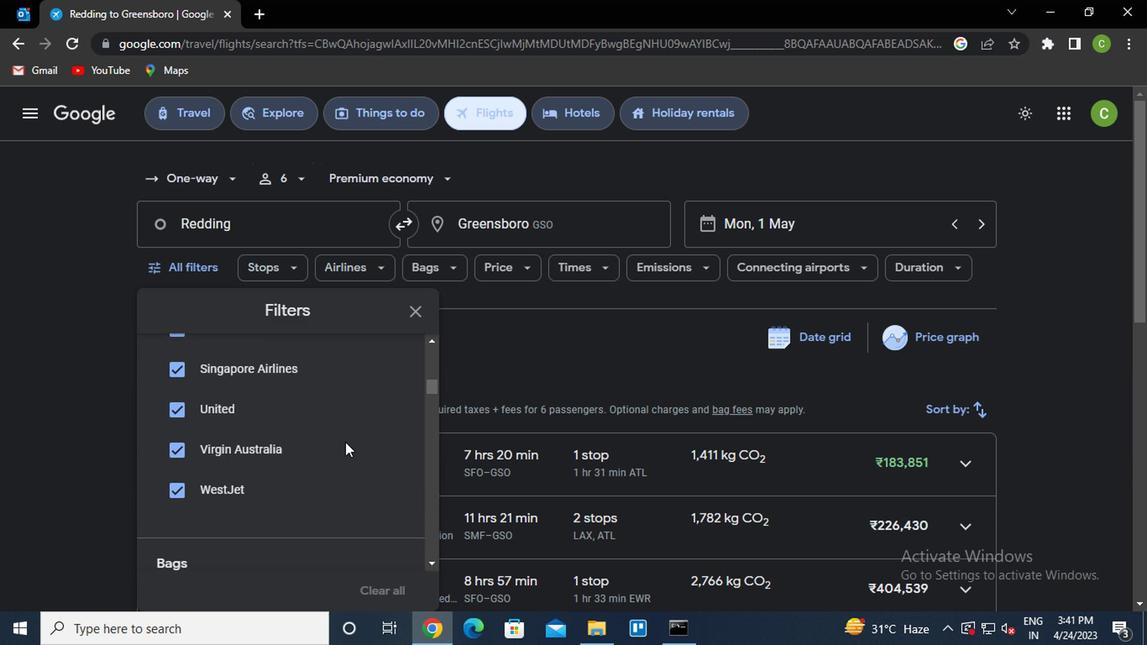 
Action: Mouse scrolled (335, 404) with delta (0, 0)
Screenshot: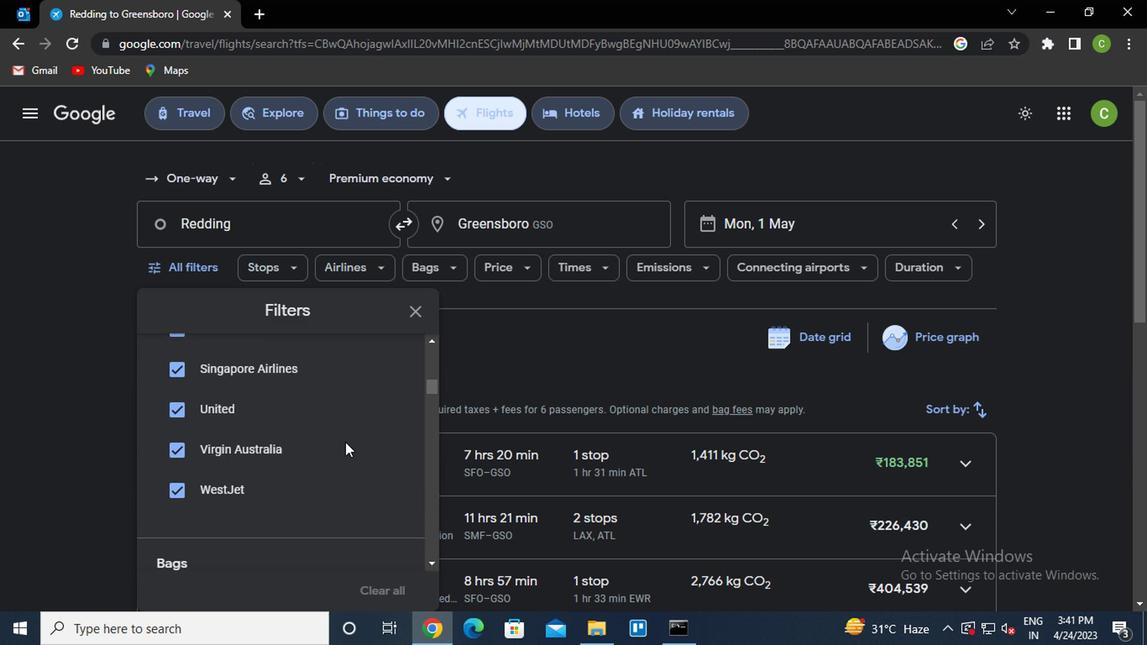 
Action: Mouse scrolled (335, 404) with delta (0, 0)
Screenshot: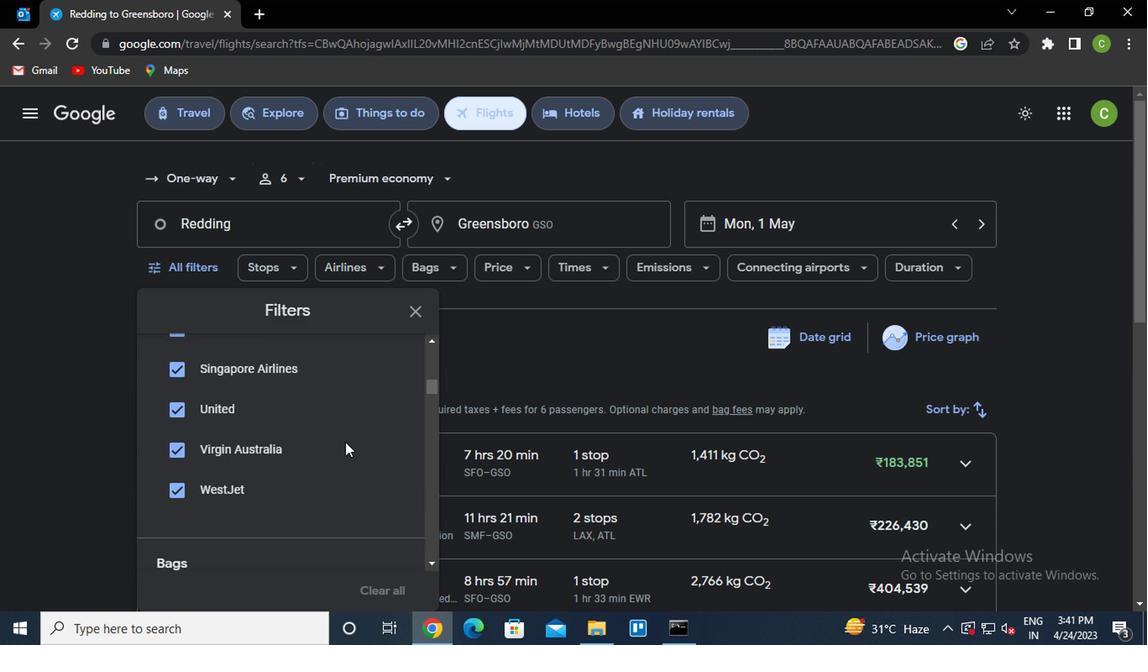 
Action: Mouse moved to (369, 370)
Screenshot: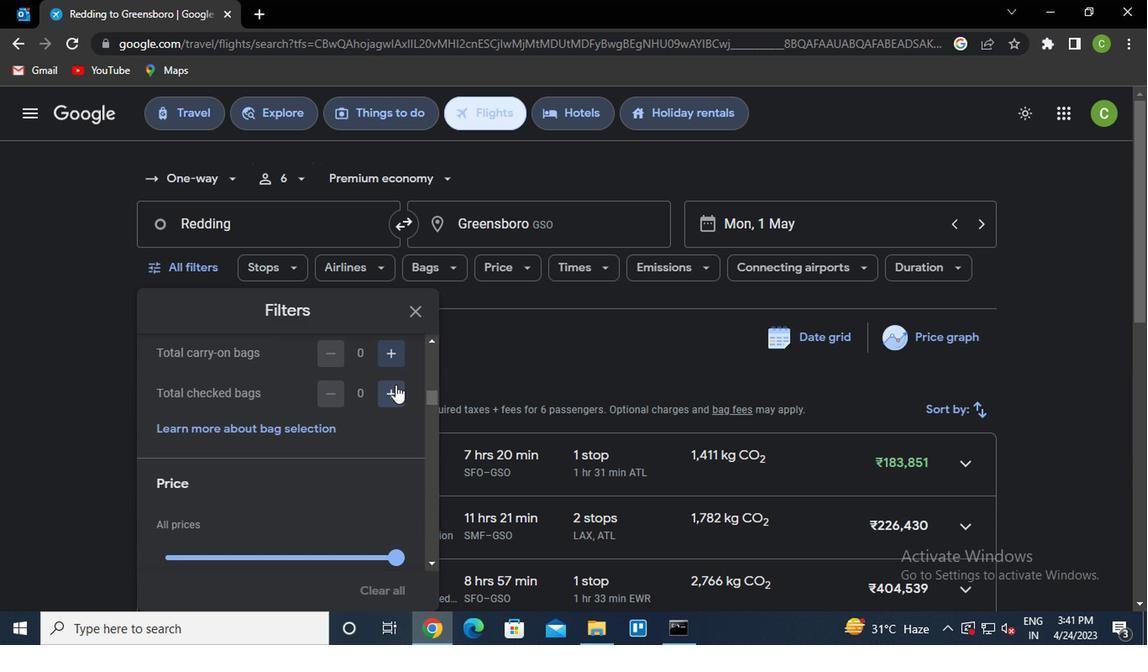
Action: Mouse pressed left at (369, 370)
Screenshot: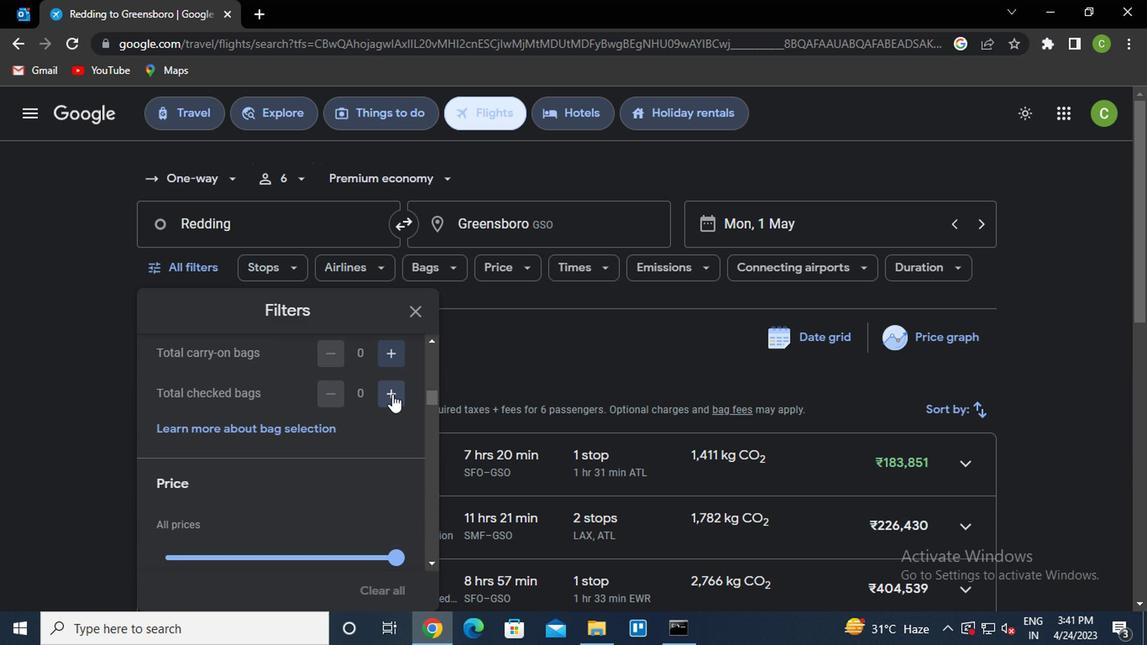 
Action: Mouse pressed left at (369, 370)
Screenshot: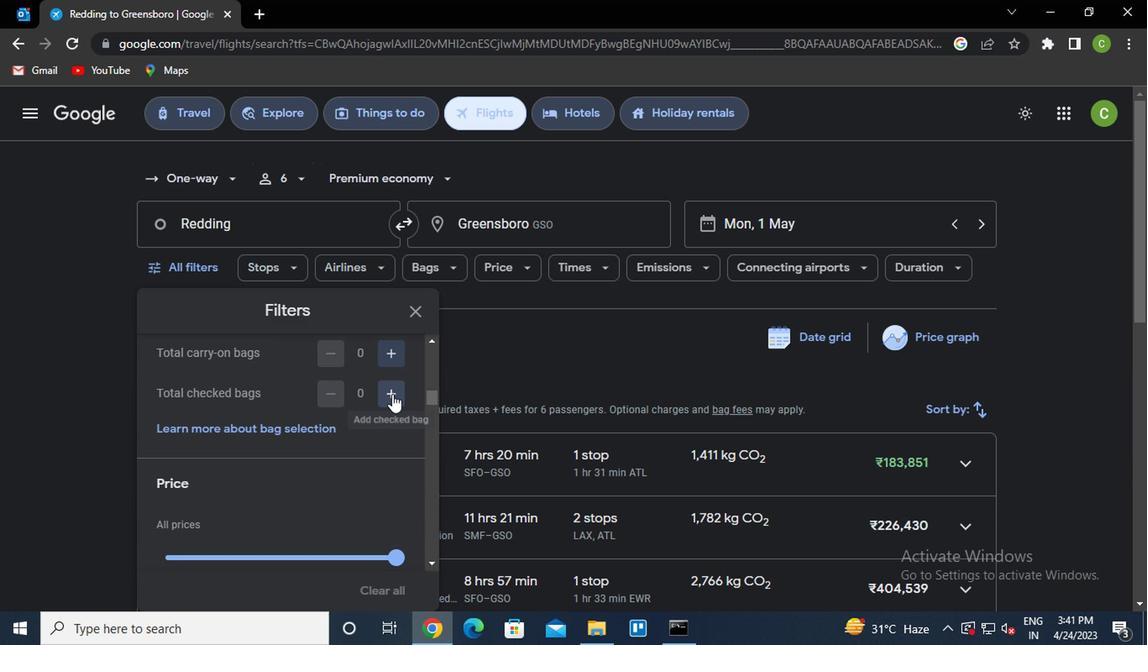 
Action: Mouse pressed left at (369, 370)
Screenshot: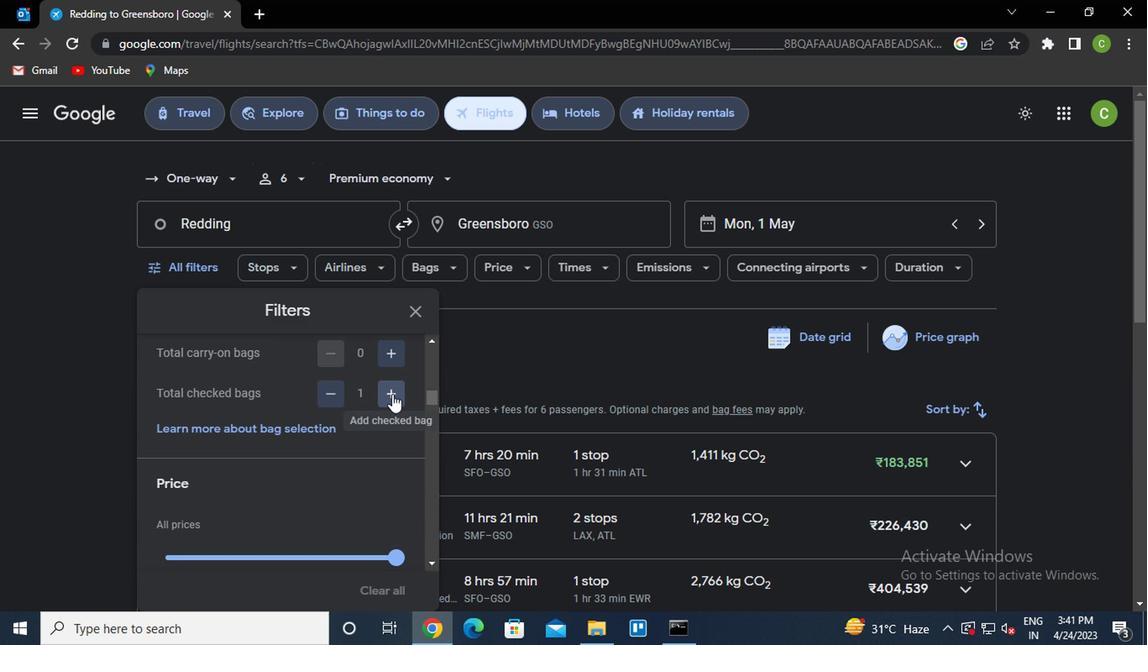 
Action: Mouse pressed left at (369, 370)
Screenshot: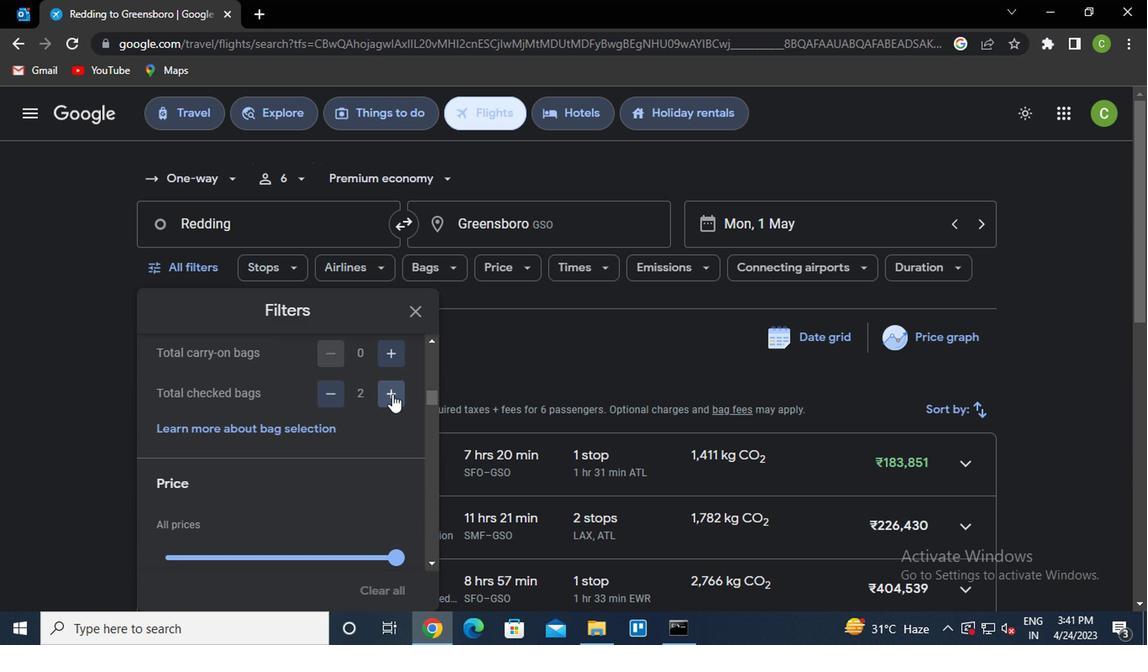
Action: Mouse pressed left at (369, 370)
Screenshot: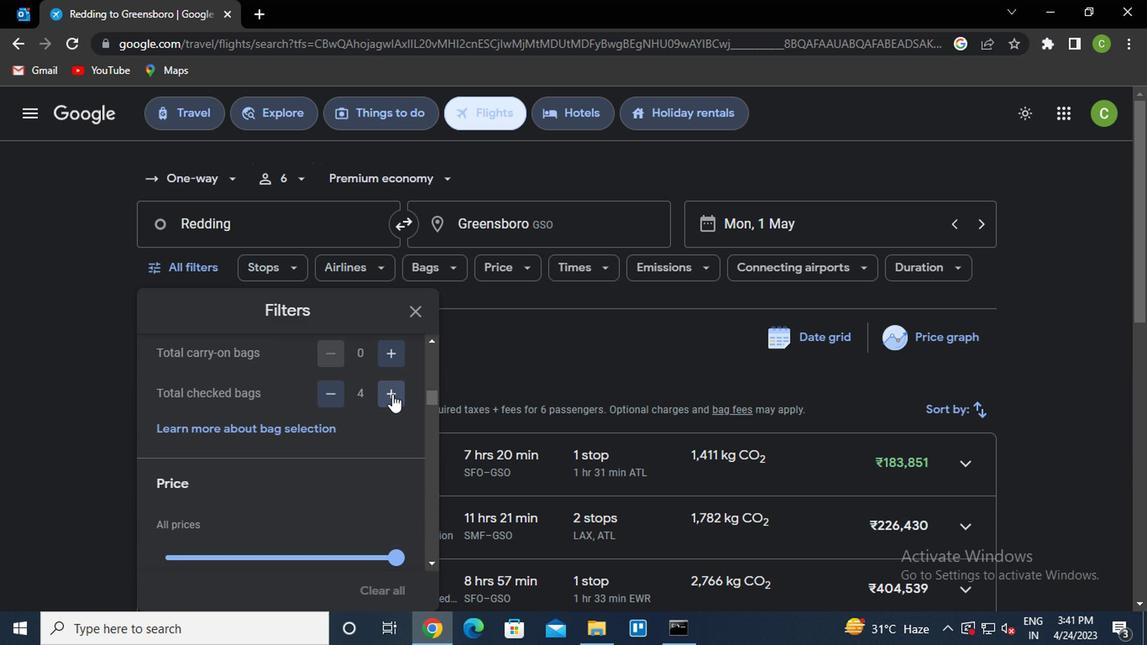 
Action: Mouse moved to (344, 400)
Screenshot: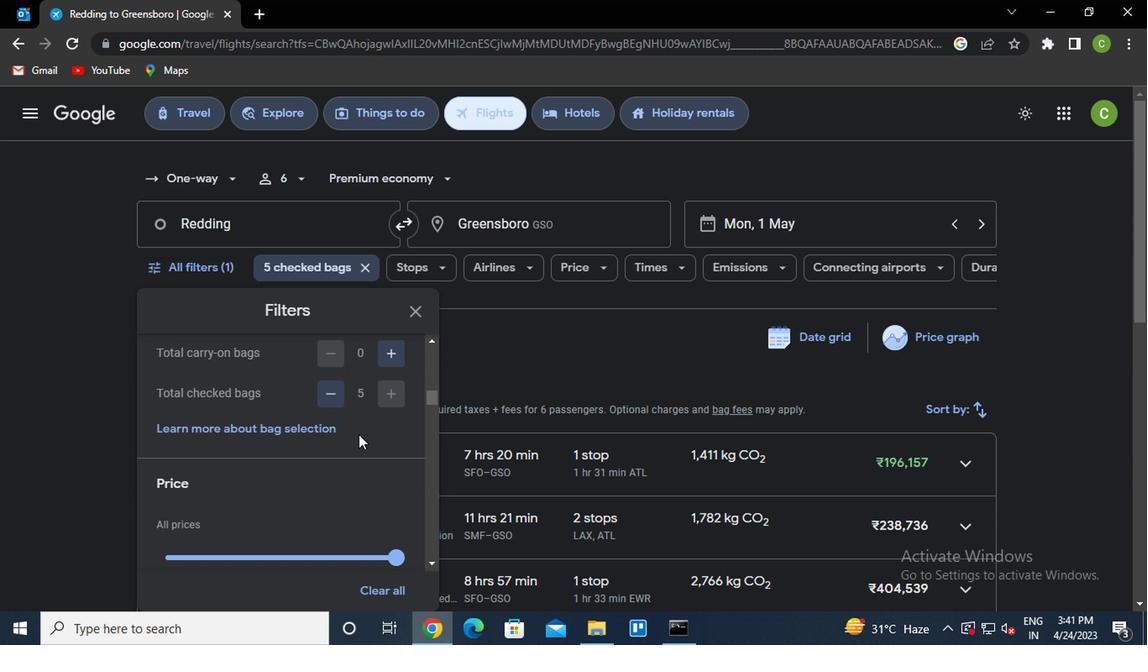 
Action: Mouse scrolled (344, 399) with delta (0, 0)
Screenshot: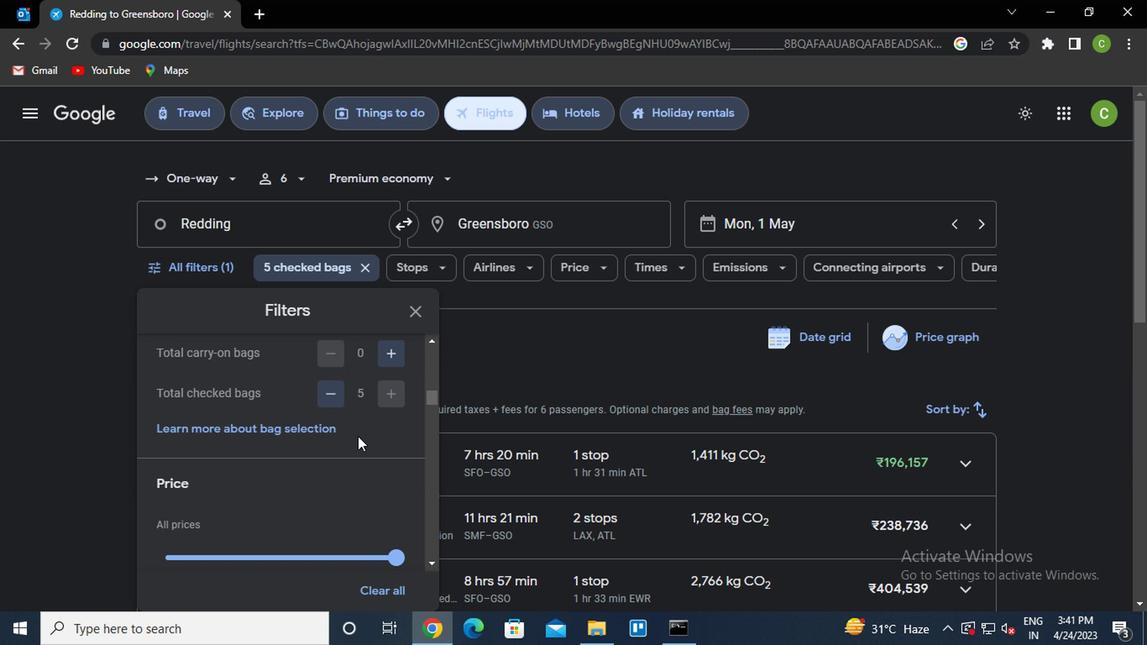 
Action: Mouse moved to (374, 426)
Screenshot: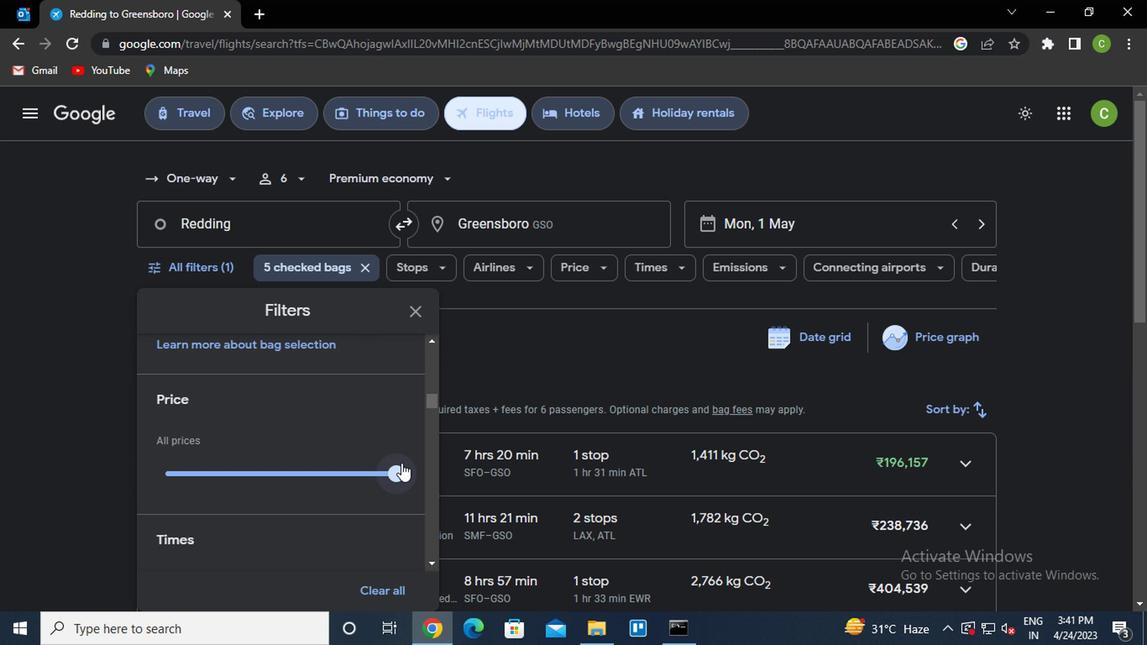 
Action: Mouse pressed left at (374, 426)
Screenshot: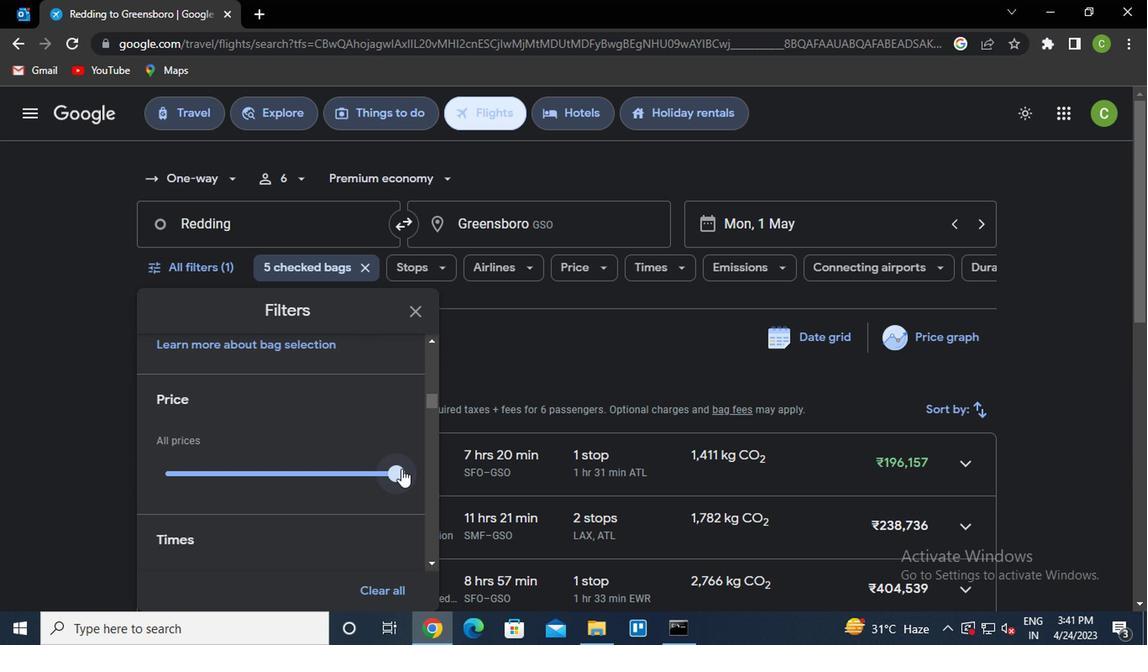 
Action: Mouse moved to (293, 405)
Screenshot: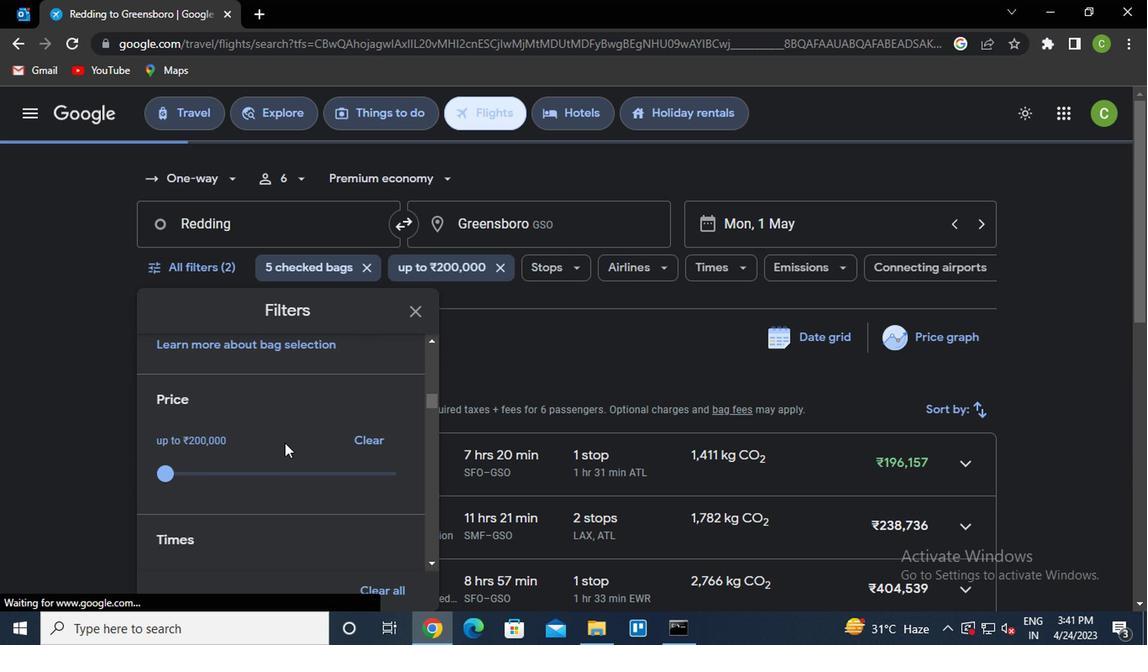 
Action: Mouse scrolled (293, 404) with delta (0, 0)
Screenshot: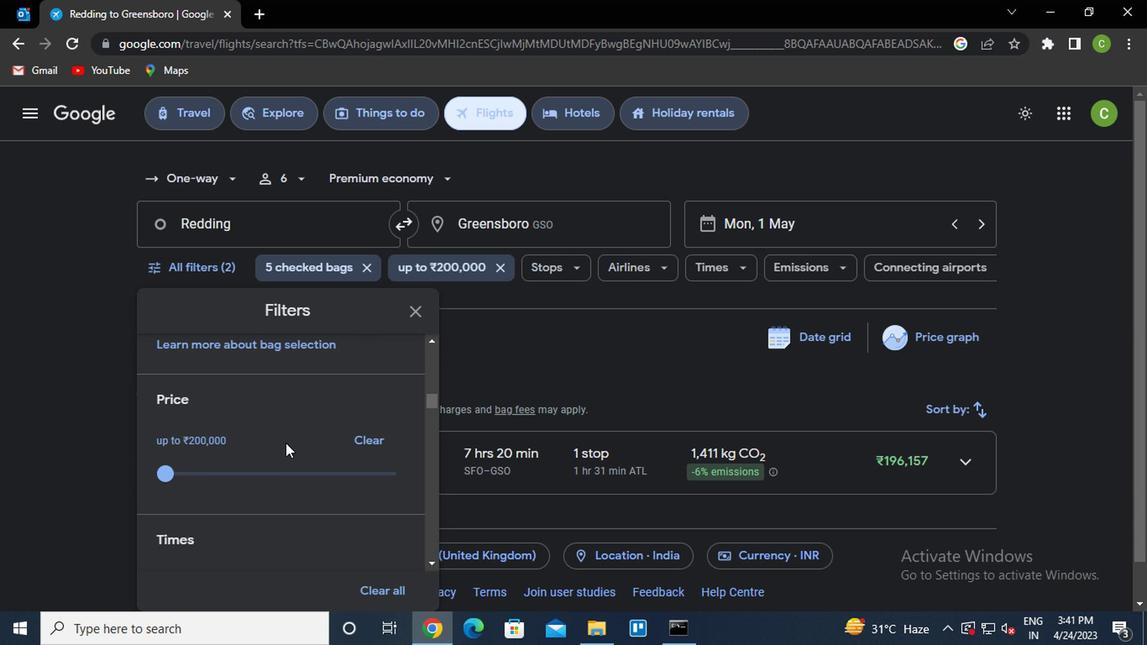 
Action: Mouse moved to (294, 406)
Screenshot: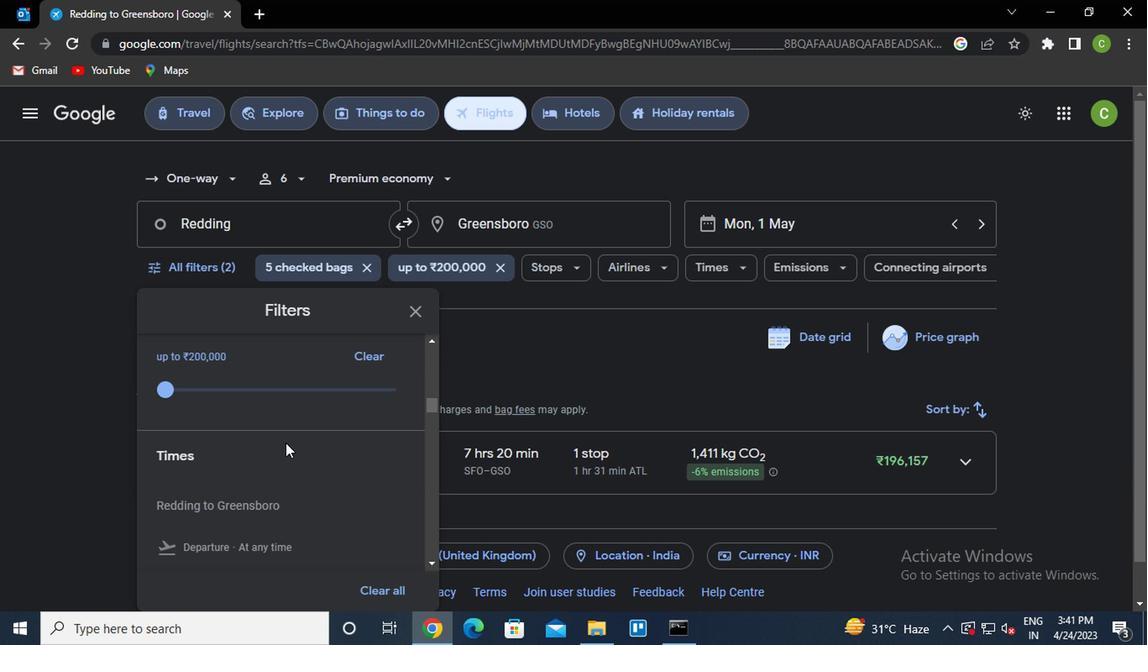 
Action: Mouse scrolled (294, 405) with delta (0, 0)
Screenshot: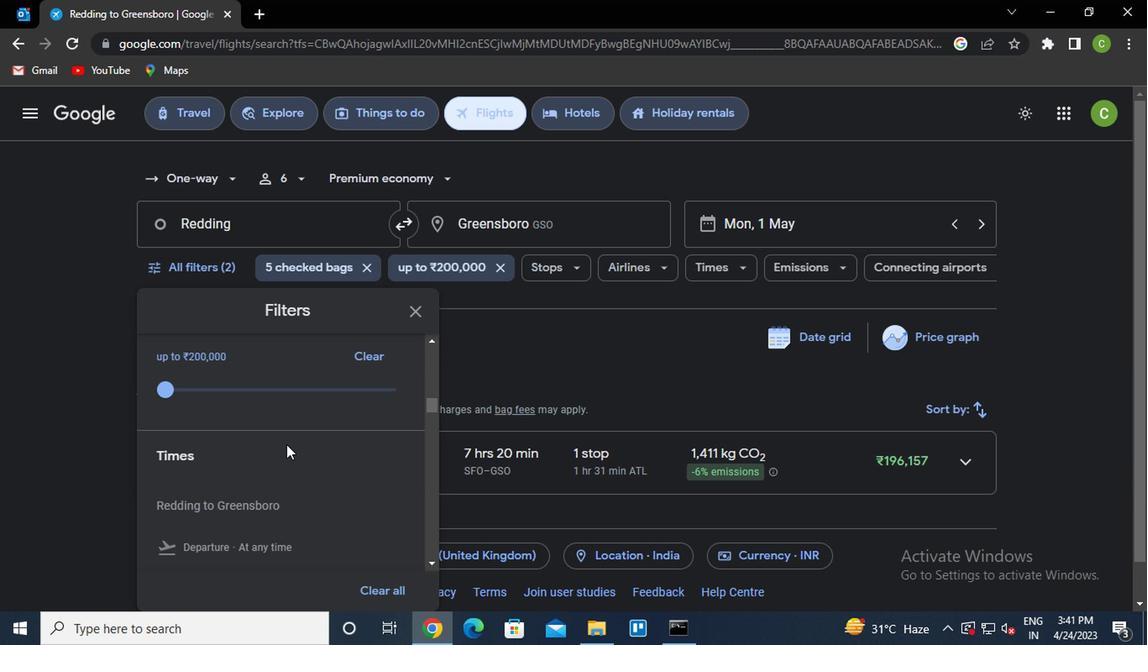 
Action: Mouse scrolled (294, 405) with delta (0, 0)
Screenshot: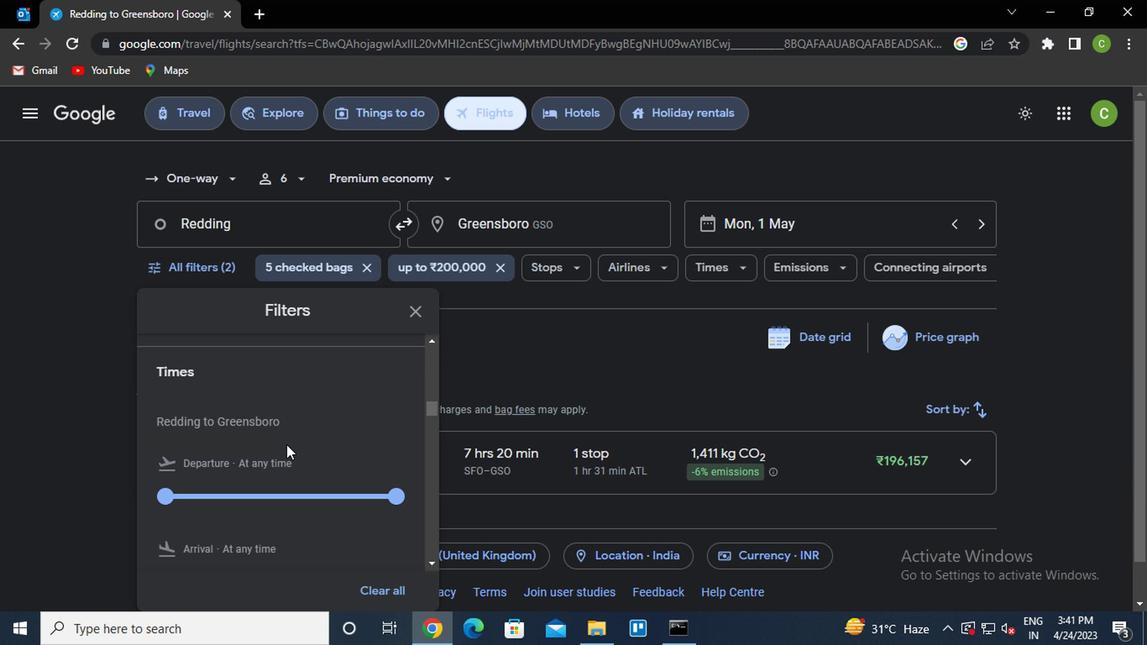 
Action: Mouse moved to (213, 387)
Screenshot: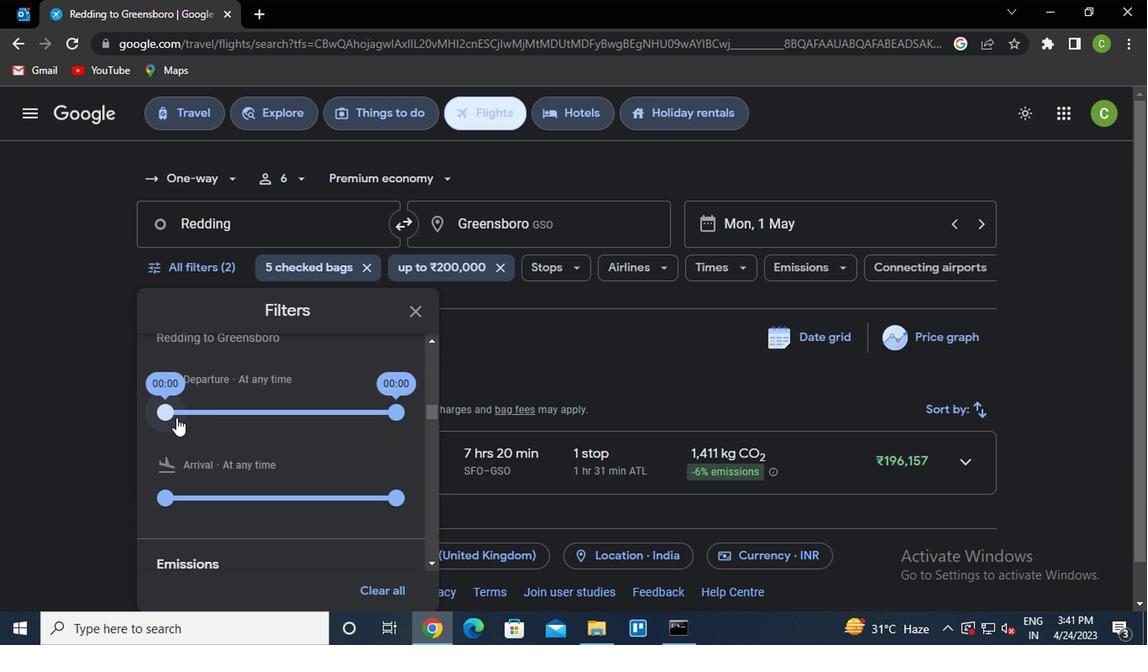 
Action: Mouse pressed left at (213, 387)
Screenshot: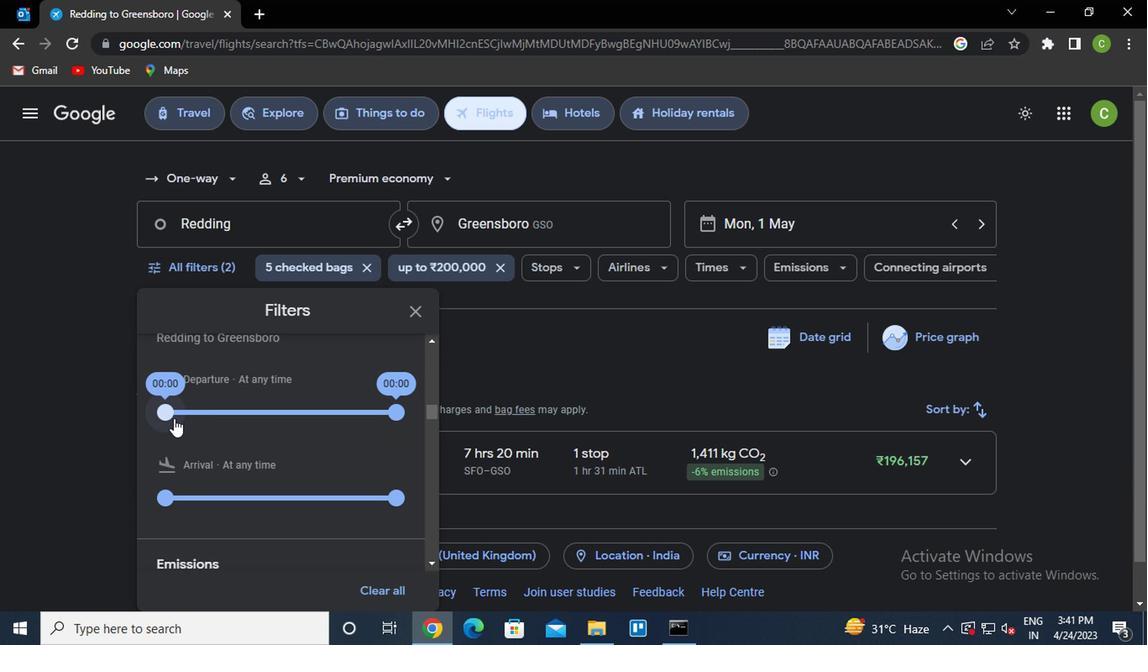 
Action: Mouse moved to (374, 378)
Screenshot: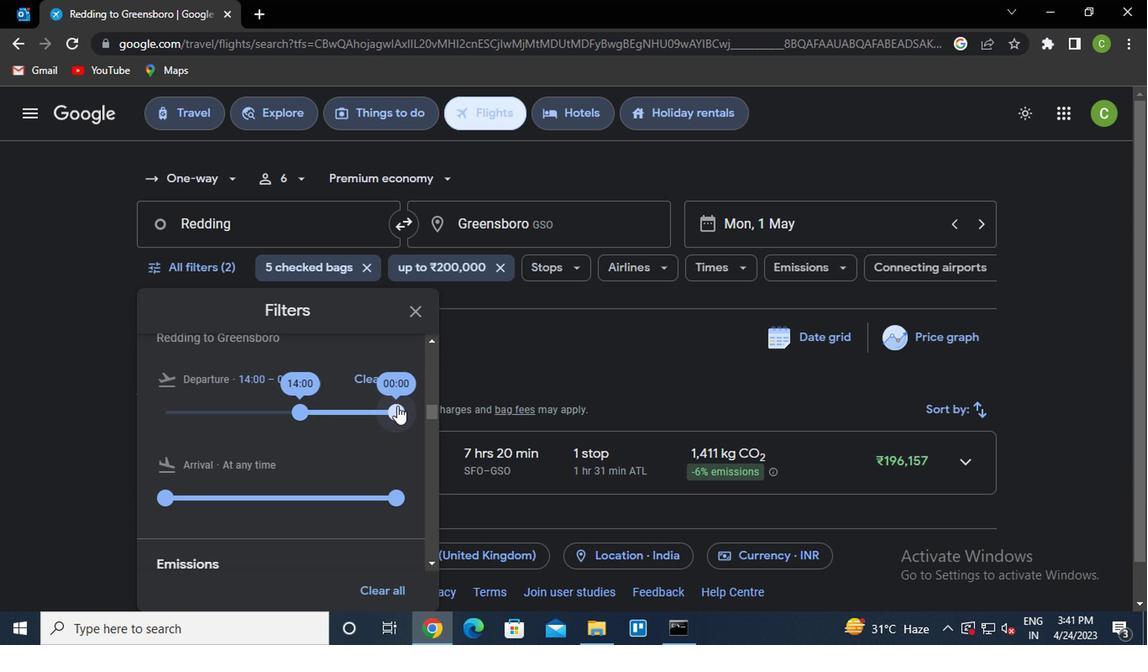 
Action: Mouse pressed left at (374, 378)
Screenshot: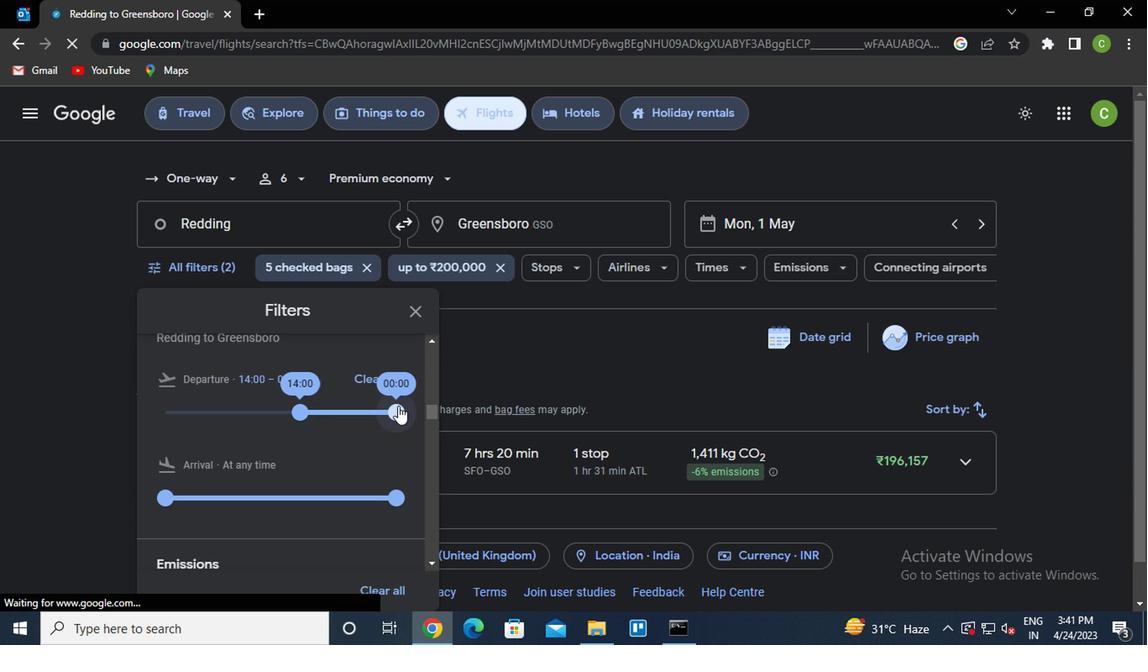 
Action: Mouse moved to (387, 313)
Screenshot: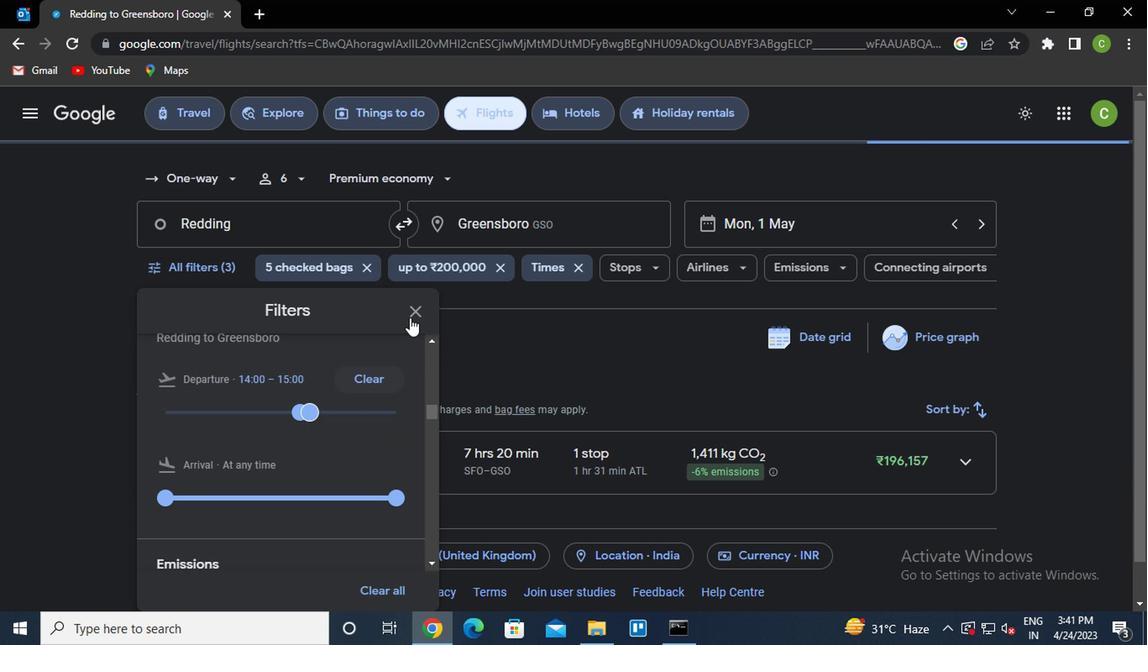 
Action: Mouse pressed left at (387, 313)
Screenshot: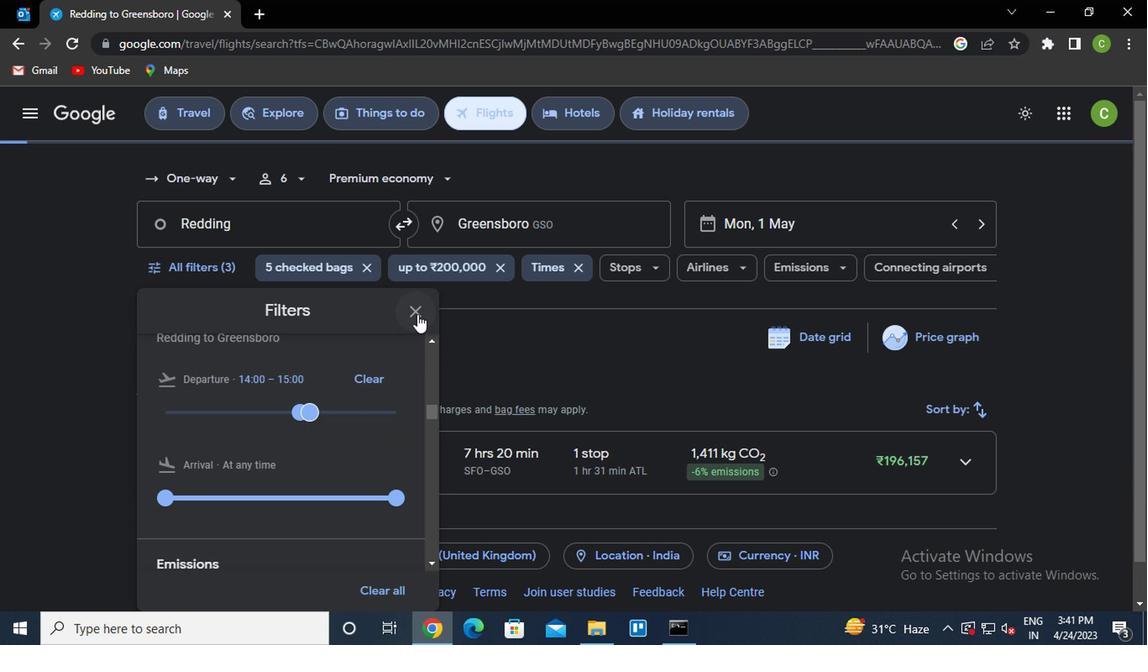
Action: Mouse moved to (453, 484)
Screenshot: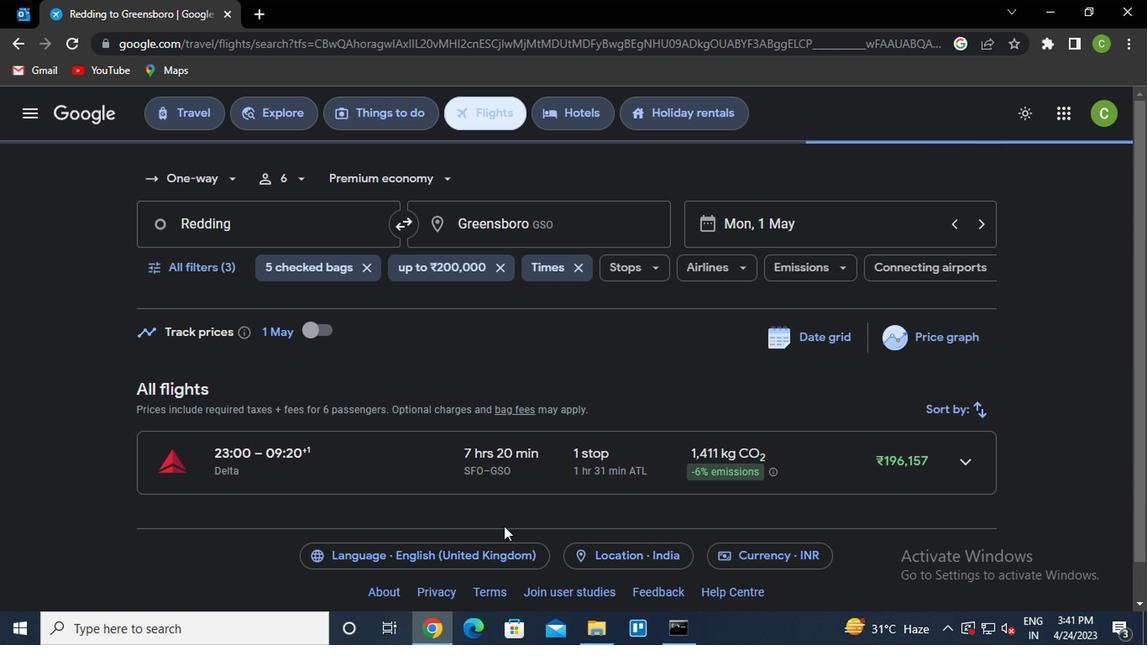 
